 Task: Open a blank sheet, save the file as Lily.html Add the quote 'Focus on the present moment; it's the only one that truly matters.' Apply font style 'Lora' and font size 48 Align the text to the Justify .Change the text color to  'Orange'
Action: Mouse moved to (294, 187)
Screenshot: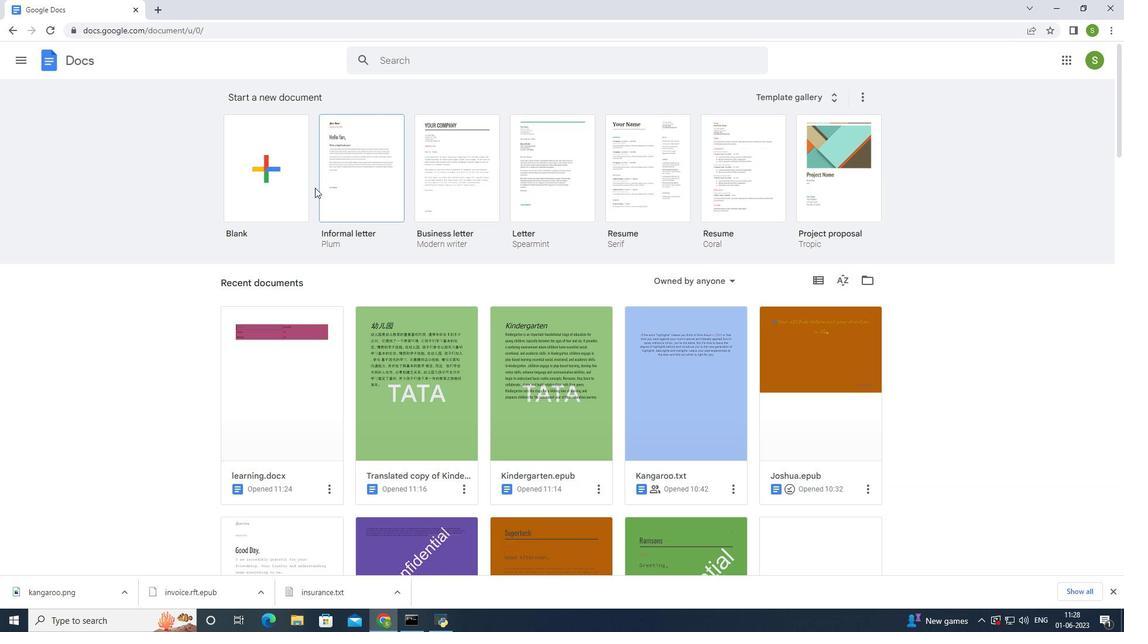 
Action: Mouse pressed left at (294, 187)
Screenshot: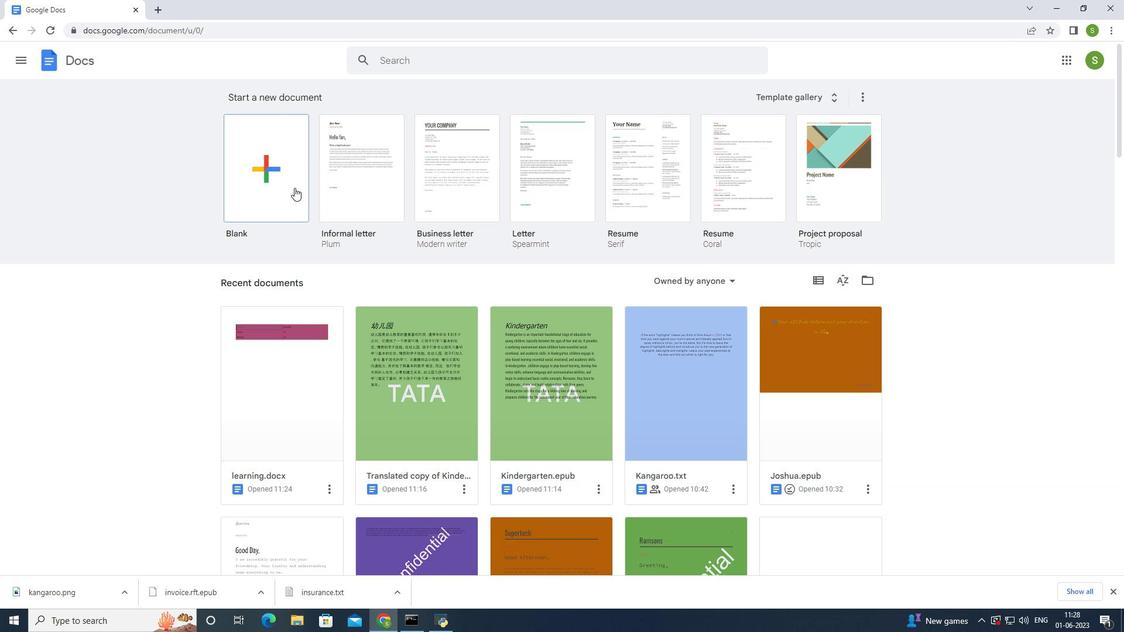 
Action: Mouse moved to (84, 50)
Screenshot: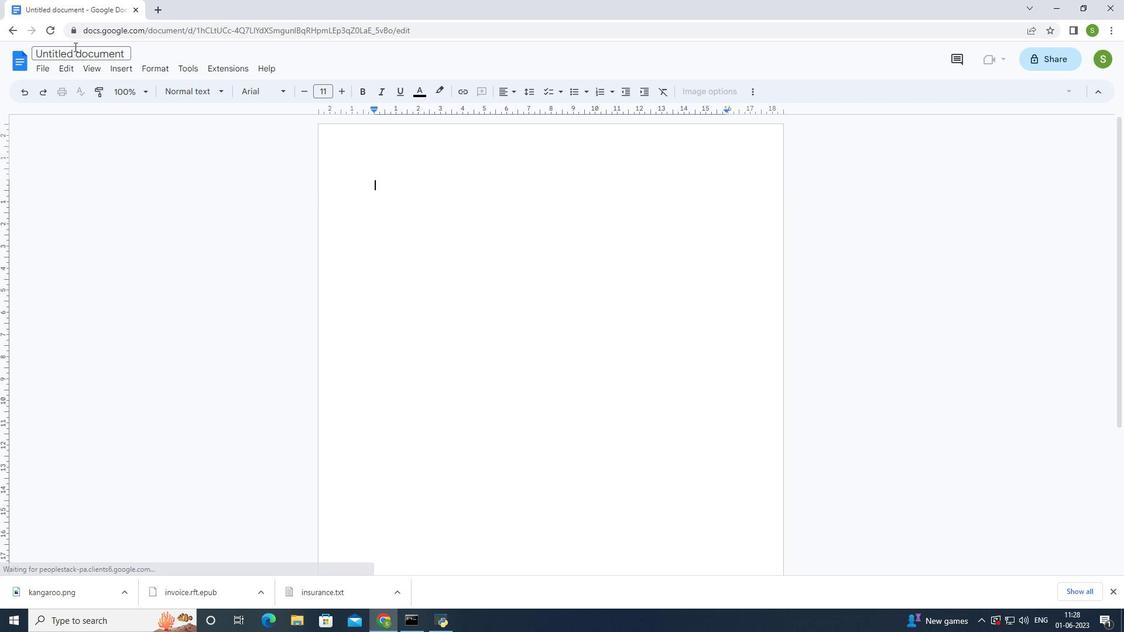 
Action: Mouse pressed left at (84, 50)
Screenshot: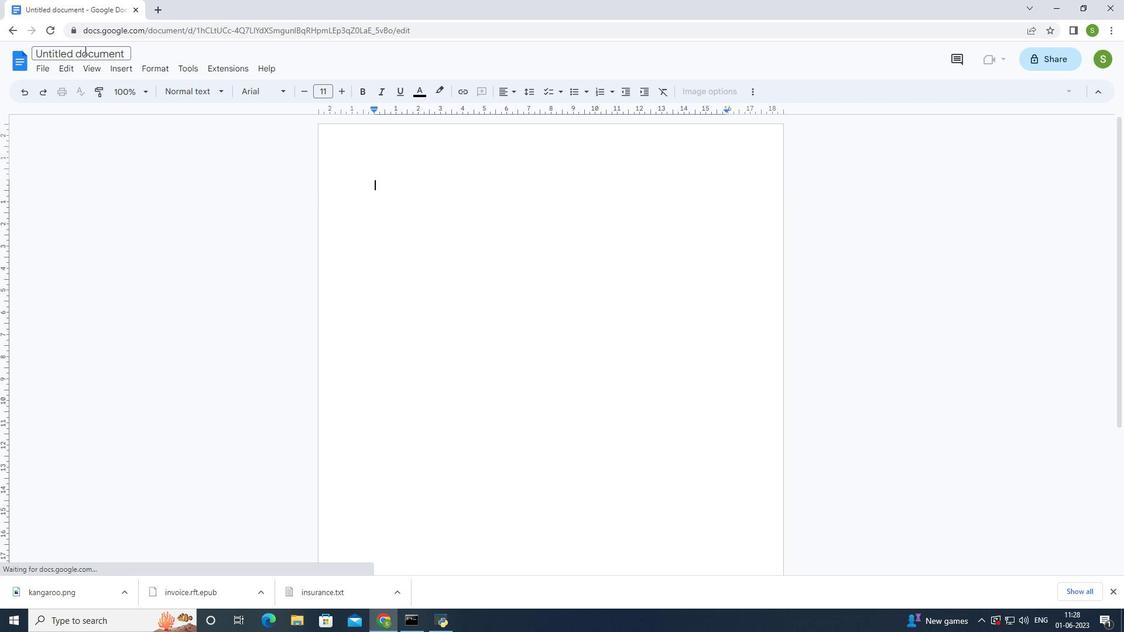 
Action: Mouse moved to (168, 39)
Screenshot: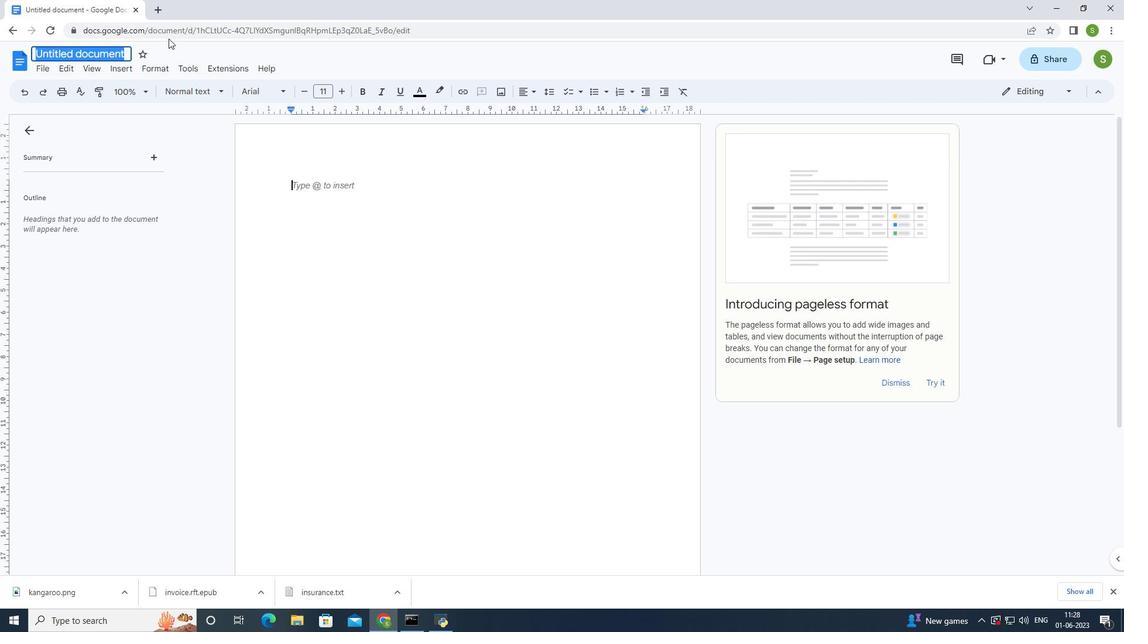 
Action: Key pressed <Key.shift>Lily.html<Key.enter>
Screenshot: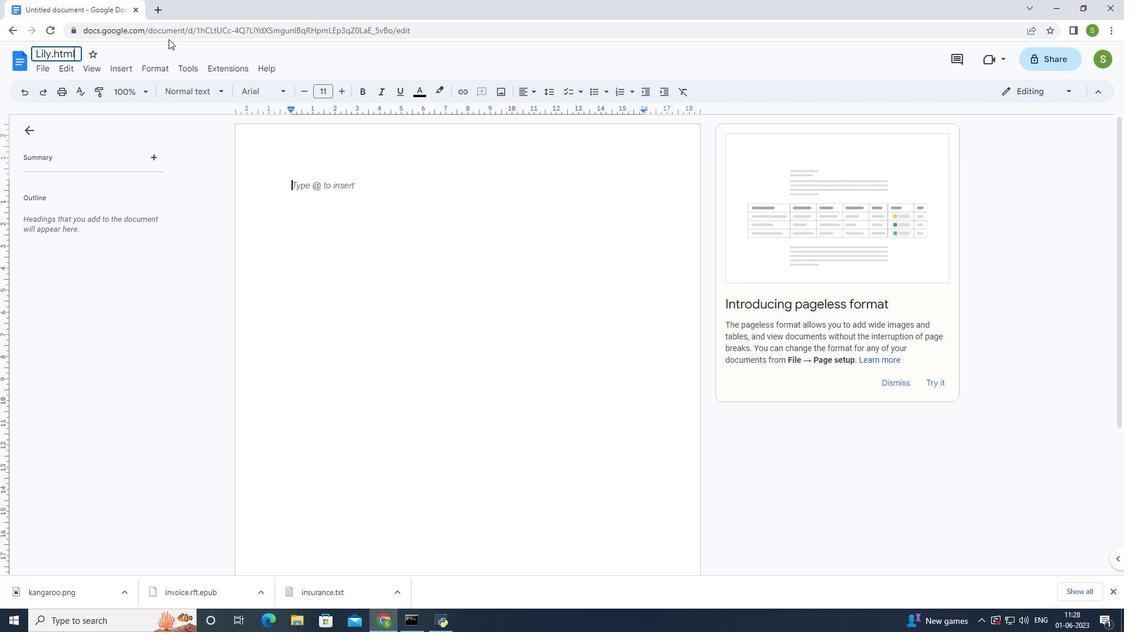 
Action: Mouse moved to (329, 193)
Screenshot: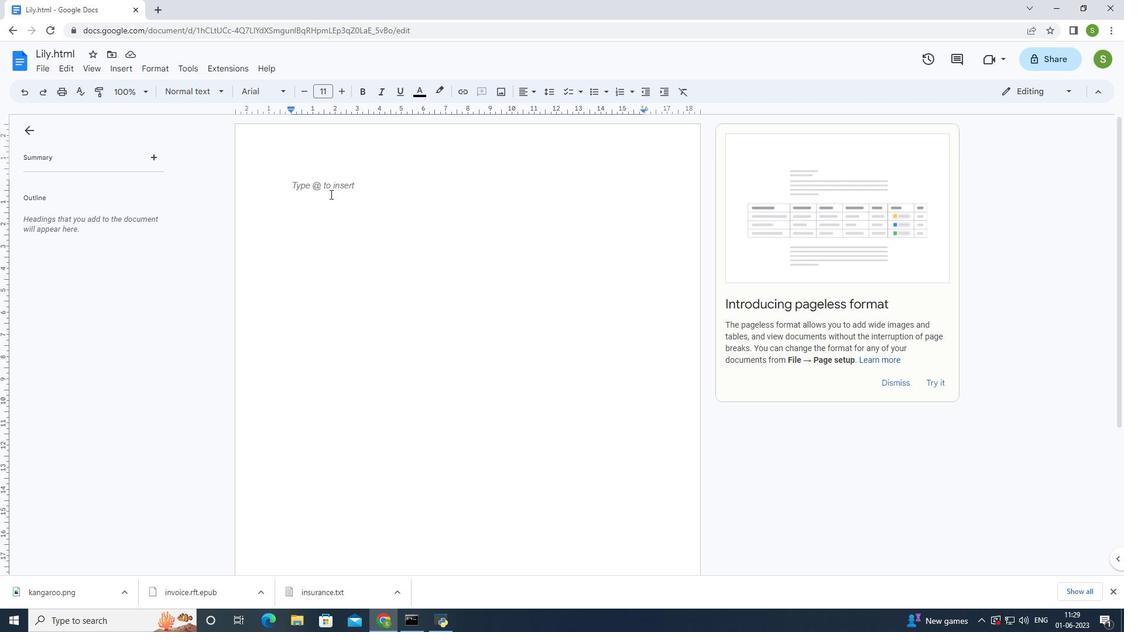 
Action: Key pressed <Key.shift><Key.shift><Key.shift><Key.shift>F
Screenshot: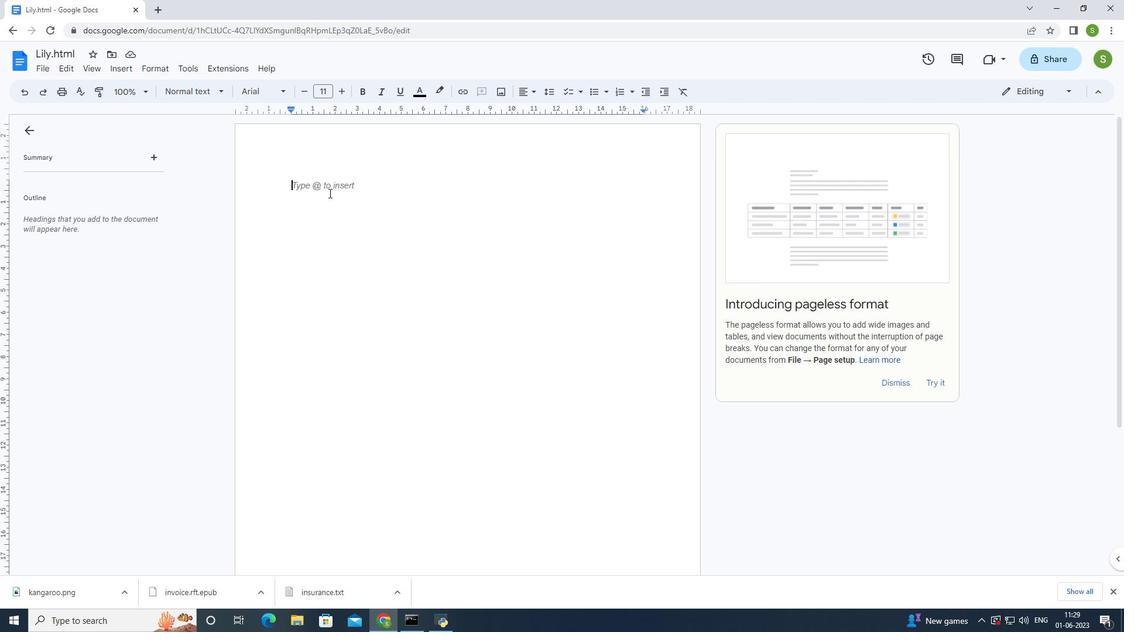 
Action: Mouse moved to (404, 190)
Screenshot: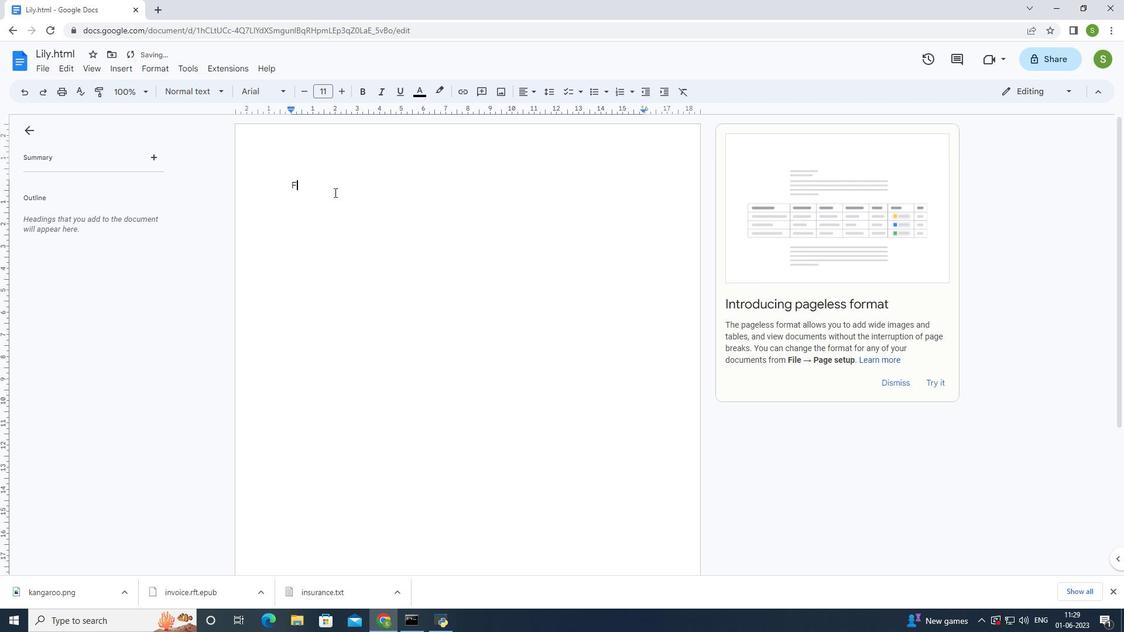 
Action: Key pressed ocus<Key.space>on<Key.space>the<Key.space>present<Key.space>moment;<Key.space><Key.shift>I<Key.backspace>it's<Key.space>the<Key.space>only<Key.space>one<Key.space>that<Key.space>truly<Key.space>matters.
Screenshot: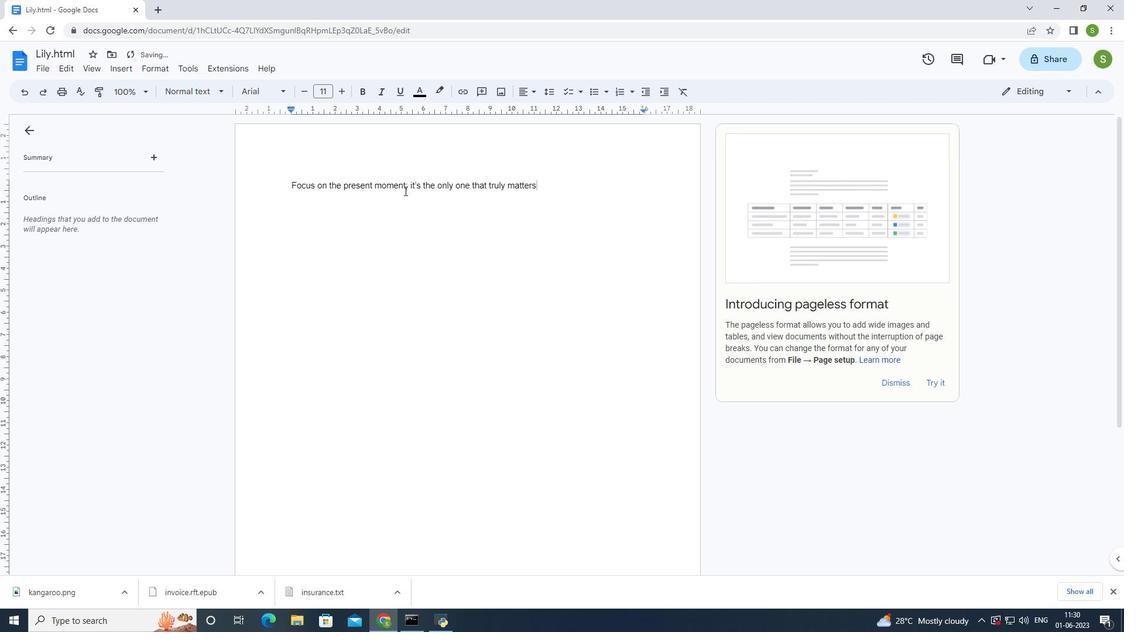 
Action: Mouse moved to (548, 187)
Screenshot: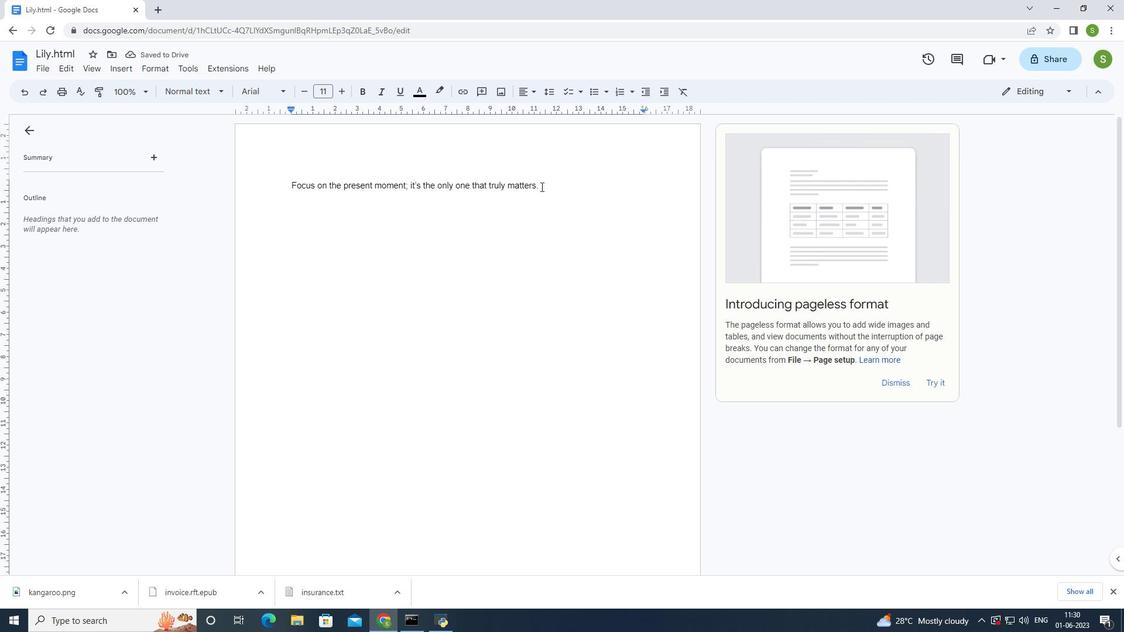 
Action: Mouse pressed left at (548, 187)
Screenshot: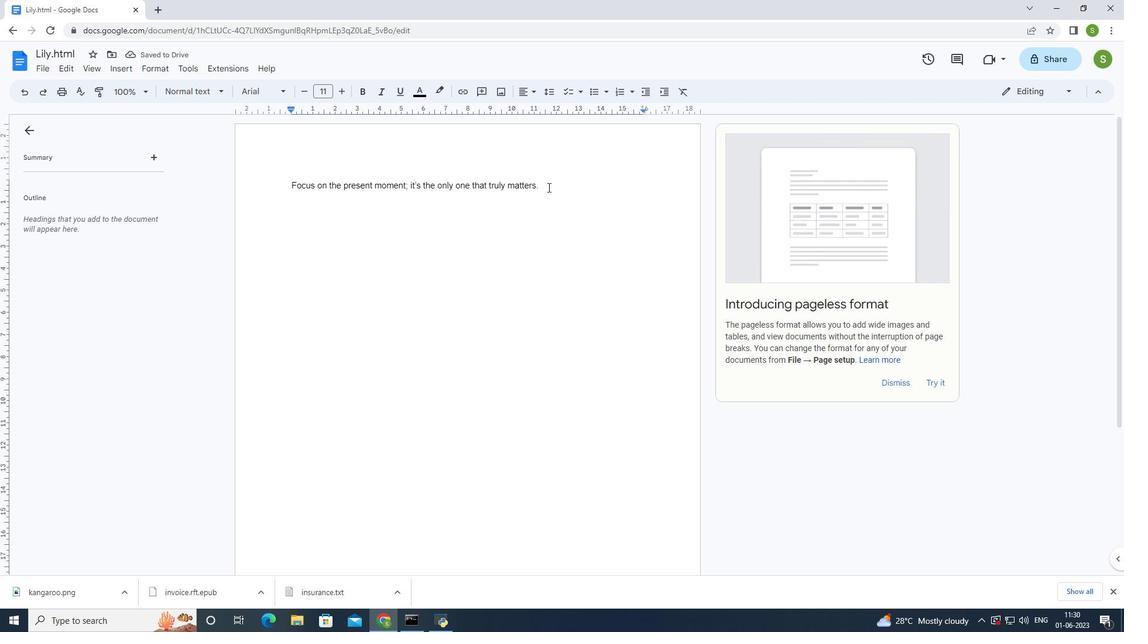 
Action: Mouse moved to (262, 84)
Screenshot: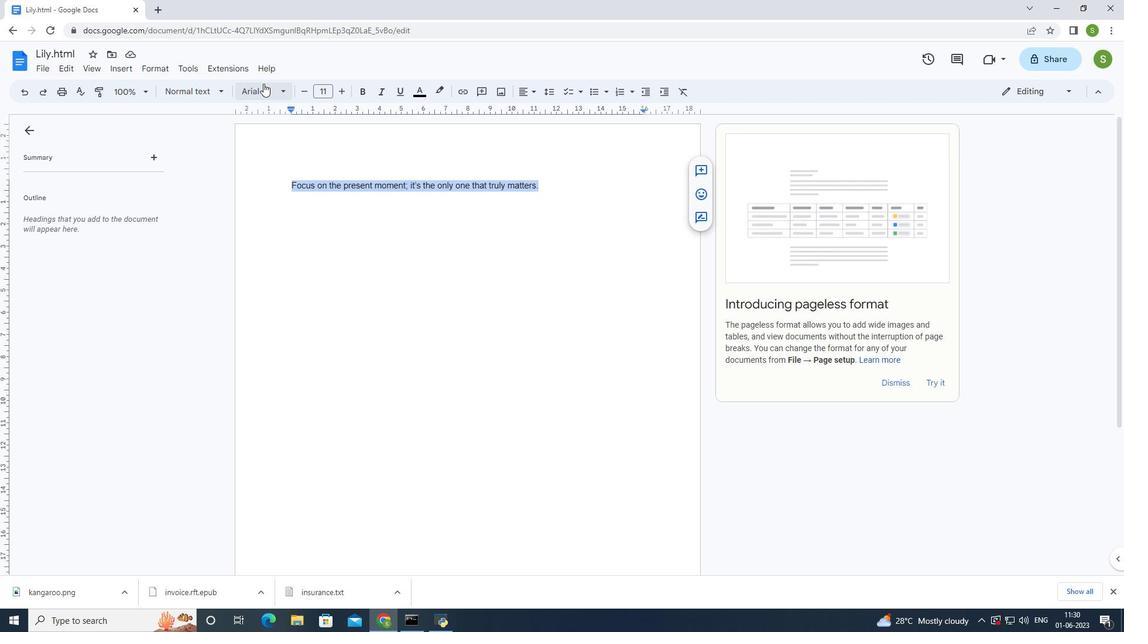 
Action: Mouse pressed left at (262, 84)
Screenshot: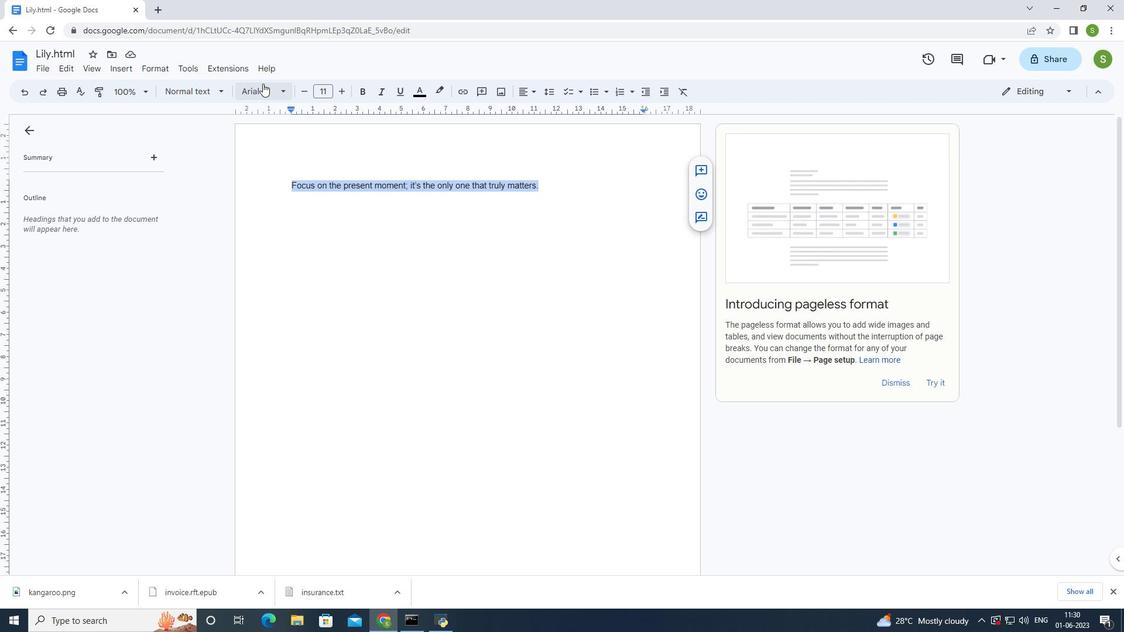 
Action: Mouse moved to (328, 113)
Screenshot: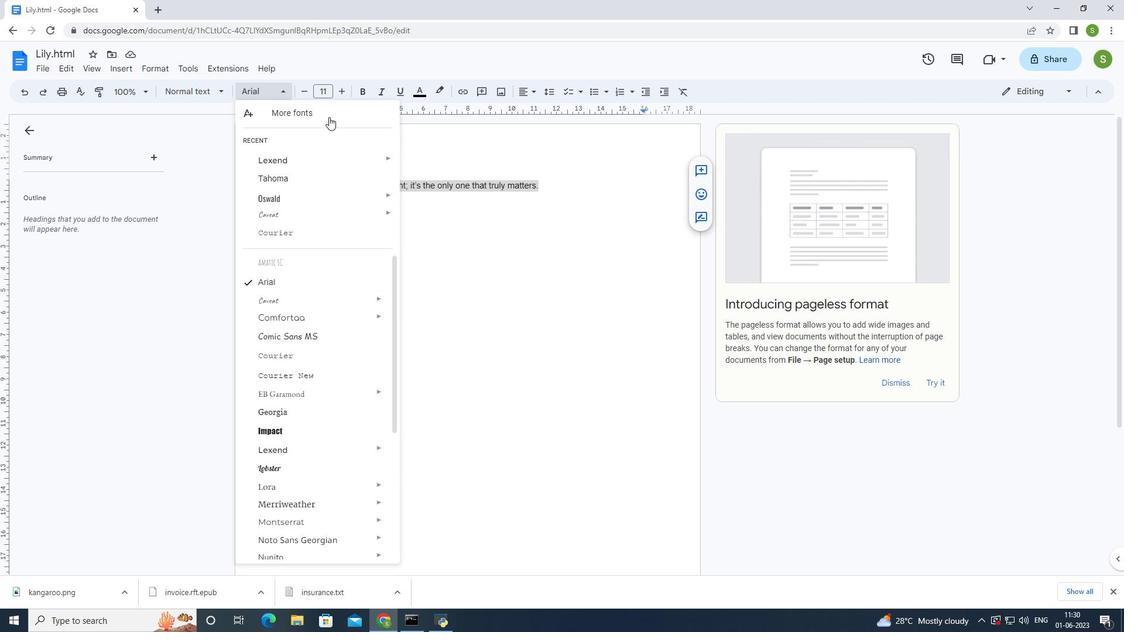 
Action: Mouse pressed left at (328, 113)
Screenshot: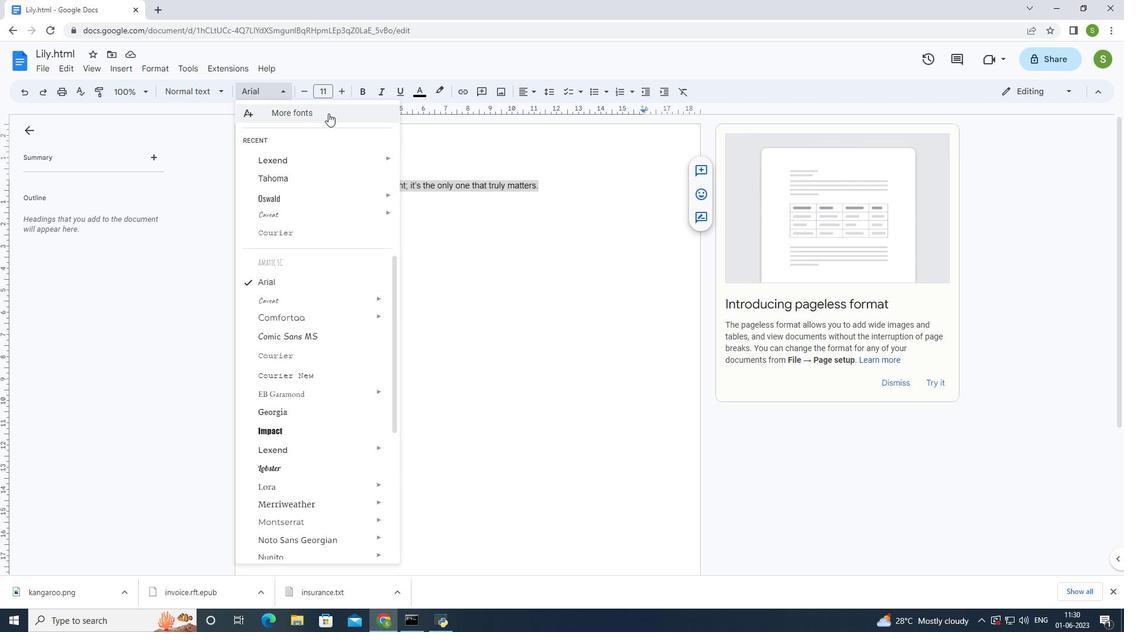 
Action: Mouse moved to (388, 169)
Screenshot: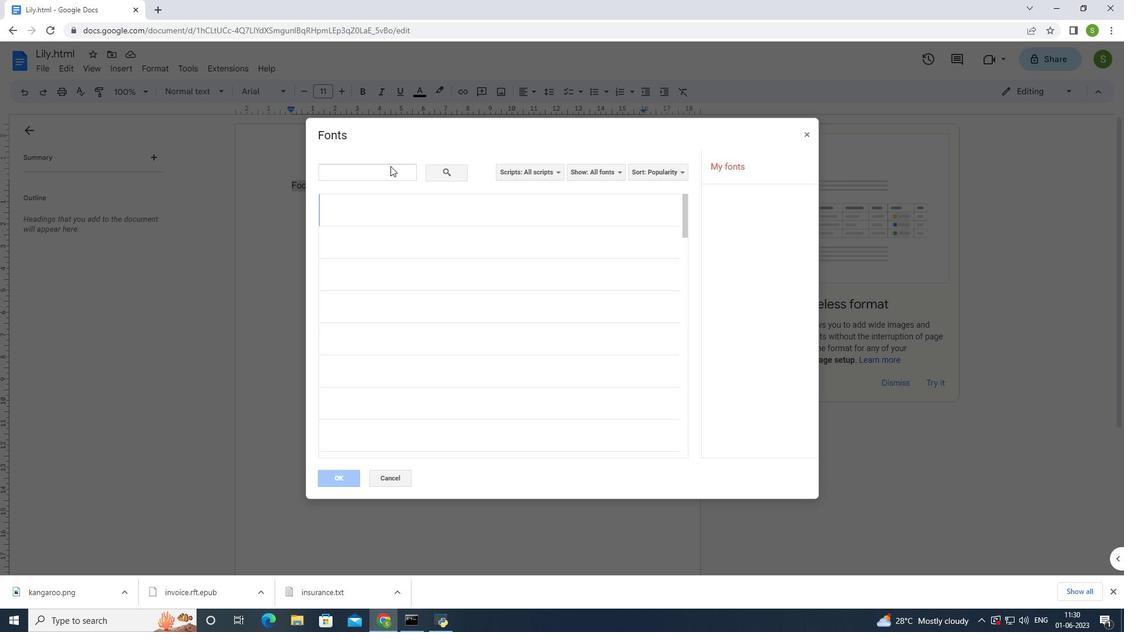 
Action: Mouse pressed left at (388, 169)
Screenshot: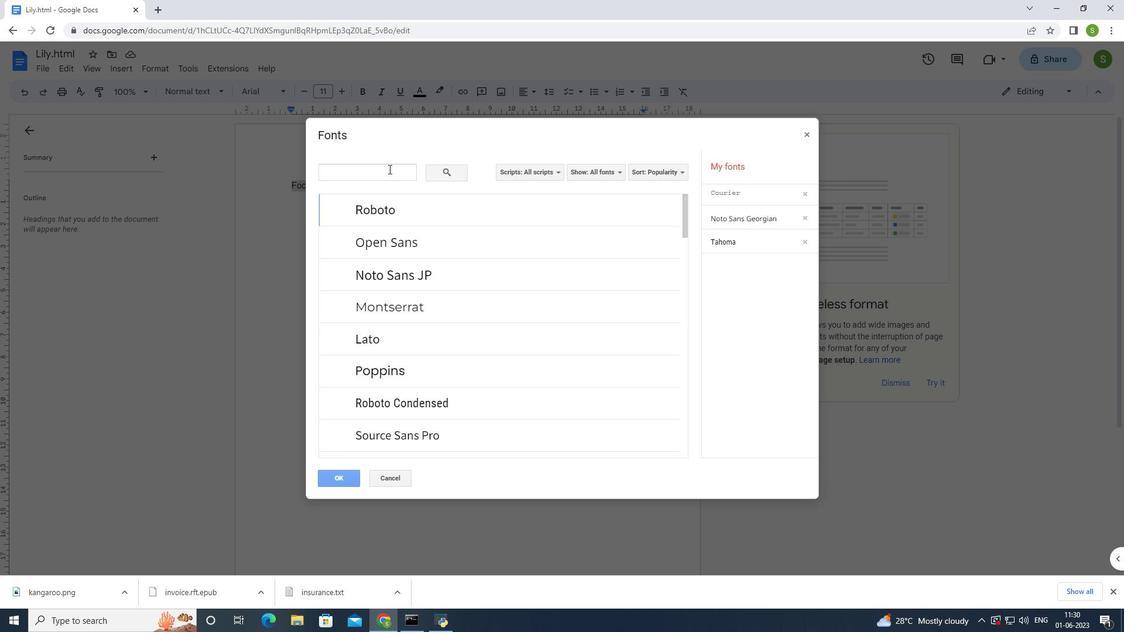 
Action: Mouse moved to (434, 142)
Screenshot: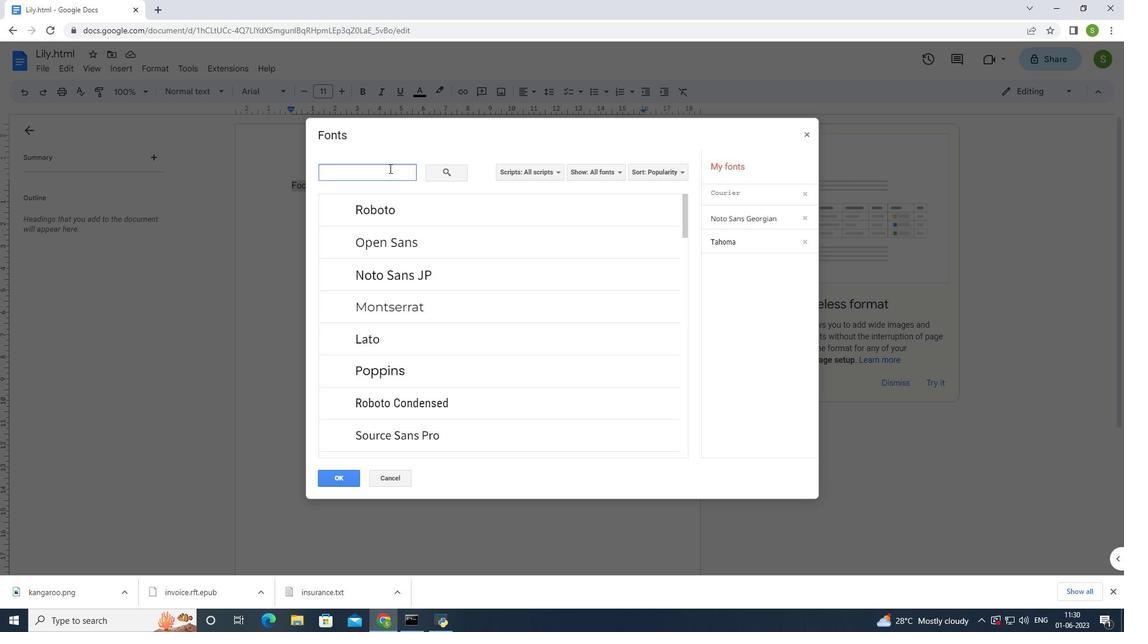 
Action: Key pressed <Key.shift>Lora
Screenshot: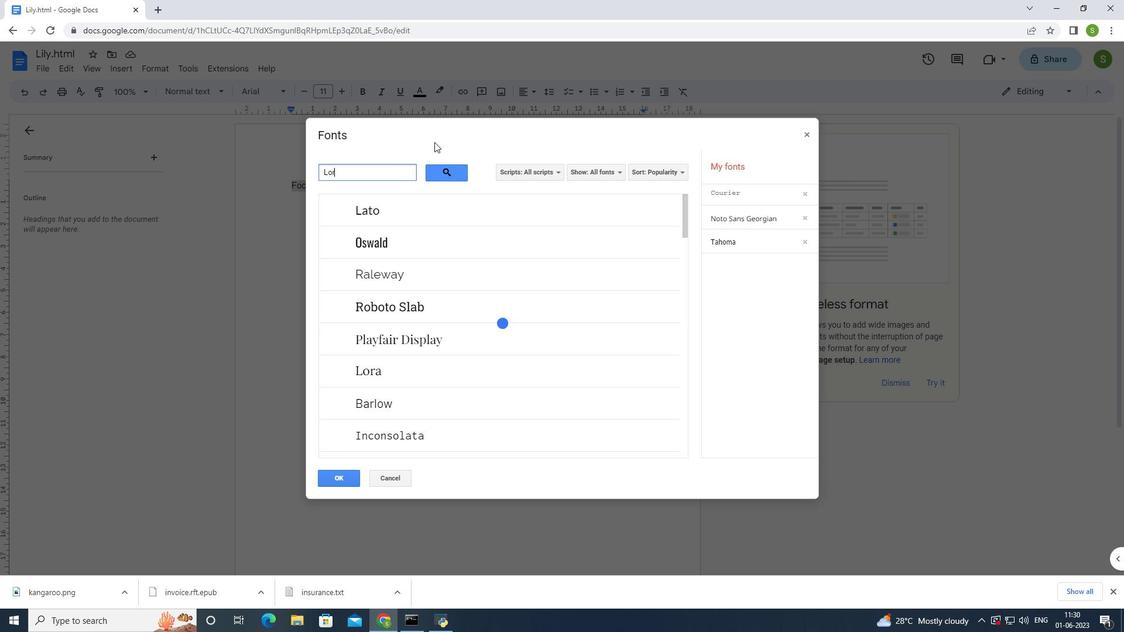 
Action: Mouse moved to (419, 214)
Screenshot: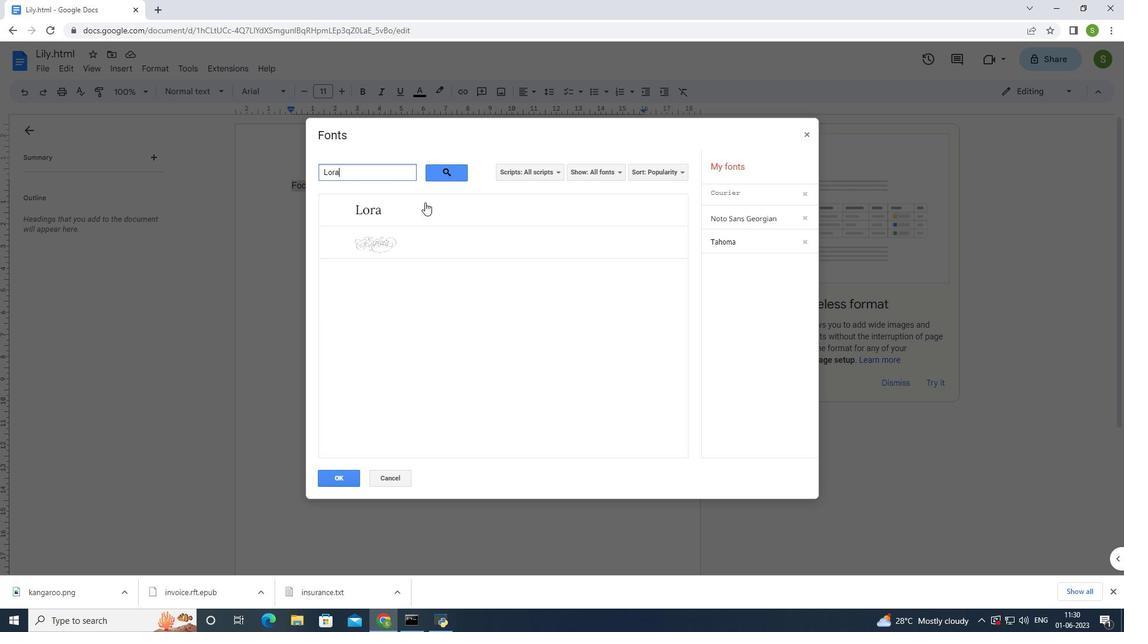 
Action: Mouse pressed left at (419, 214)
Screenshot: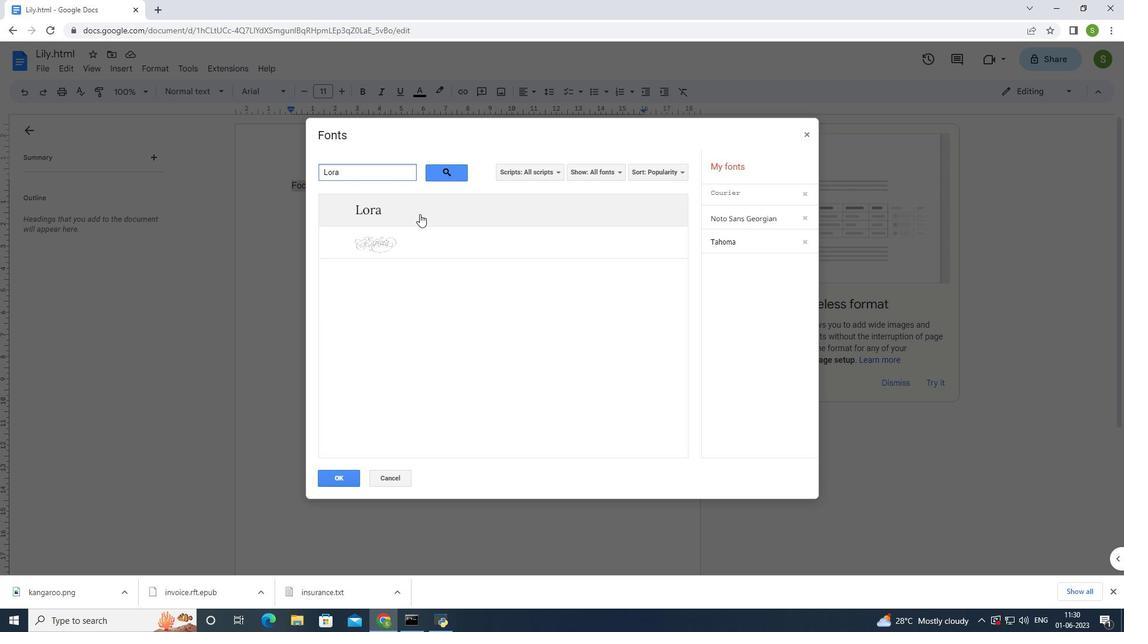 
Action: Mouse moved to (336, 482)
Screenshot: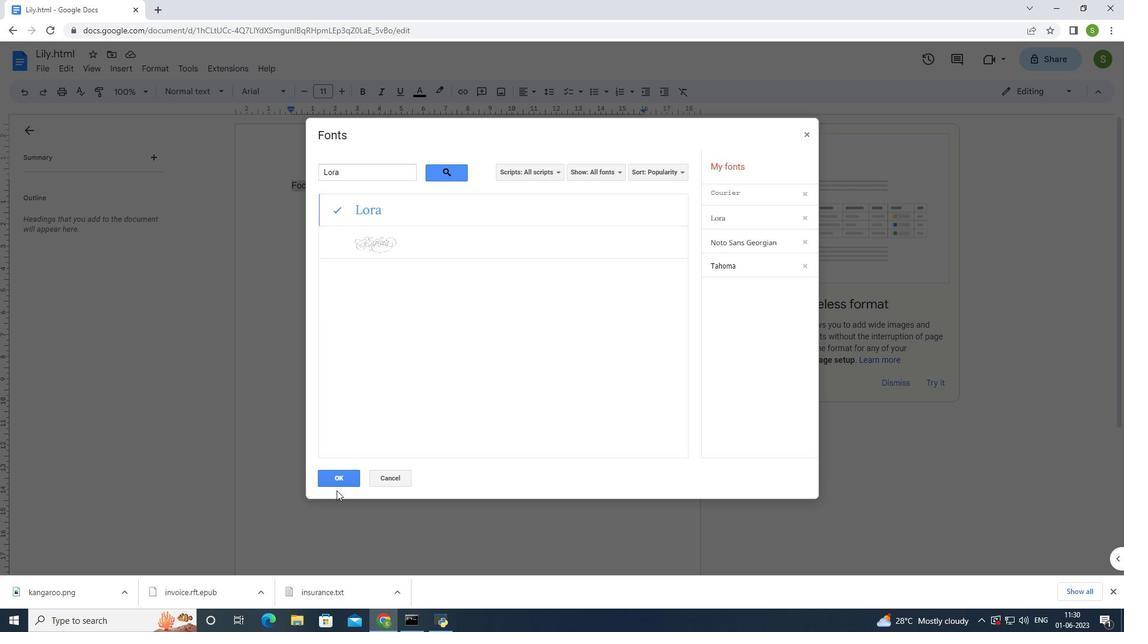 
Action: Mouse pressed left at (336, 482)
Screenshot: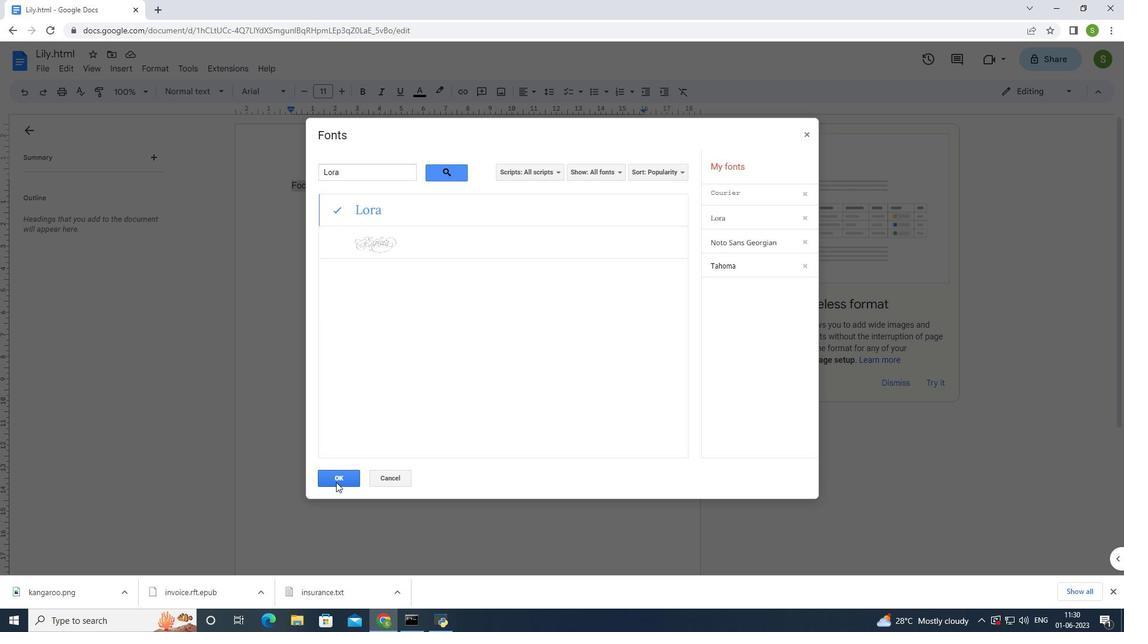 
Action: Mouse moved to (337, 95)
Screenshot: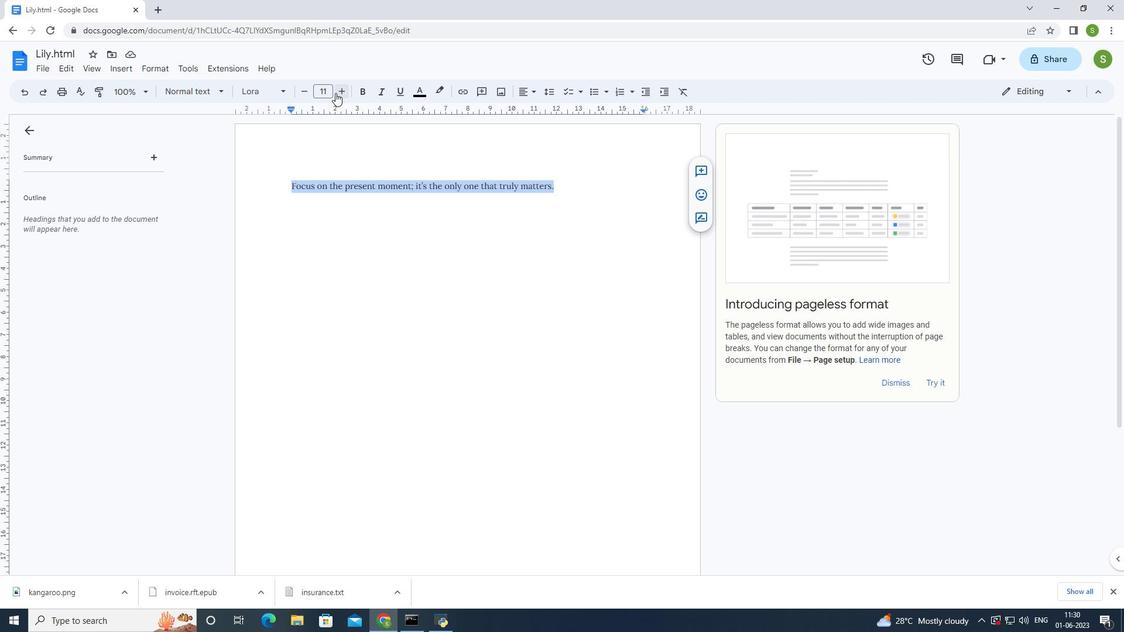 
Action: Mouse pressed left at (337, 95)
Screenshot: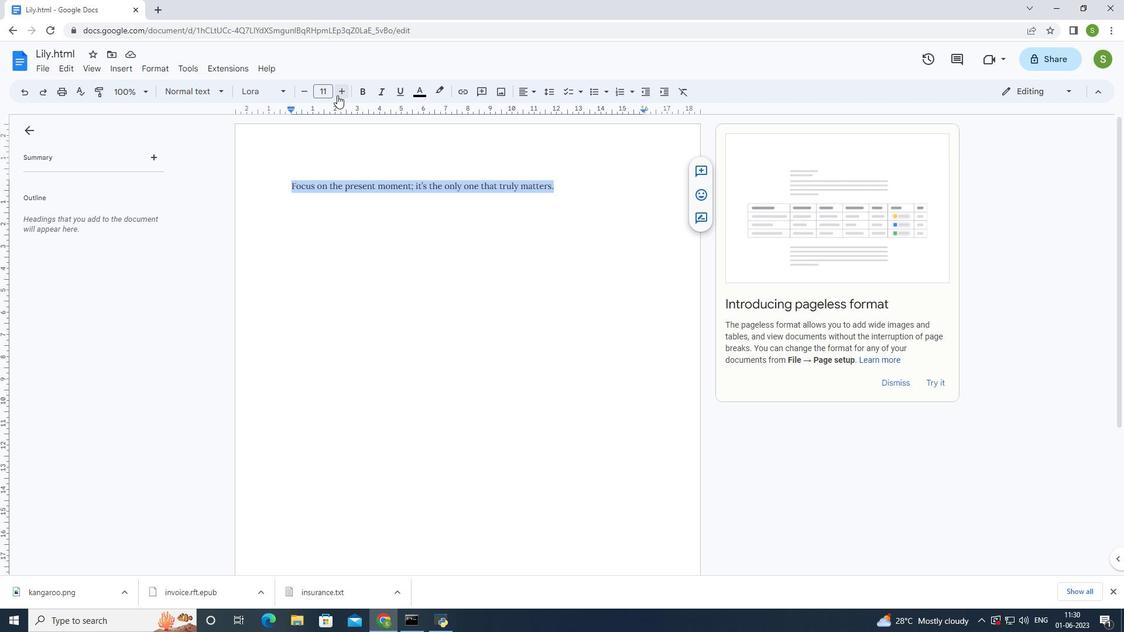 
Action: Mouse pressed left at (337, 95)
Screenshot: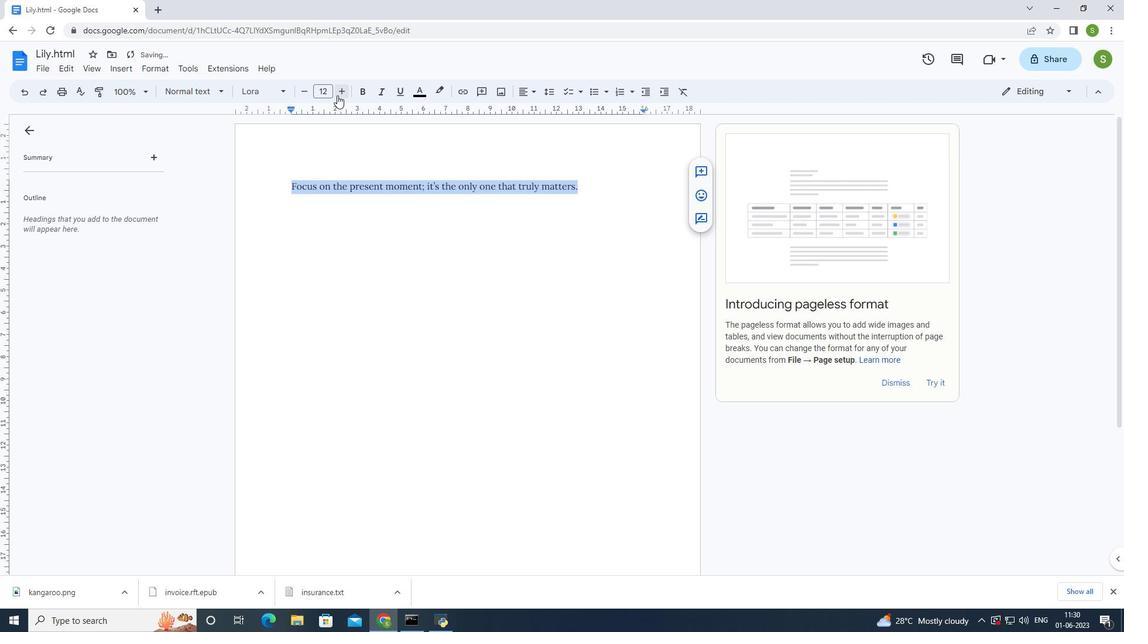 
Action: Mouse pressed left at (337, 95)
Screenshot: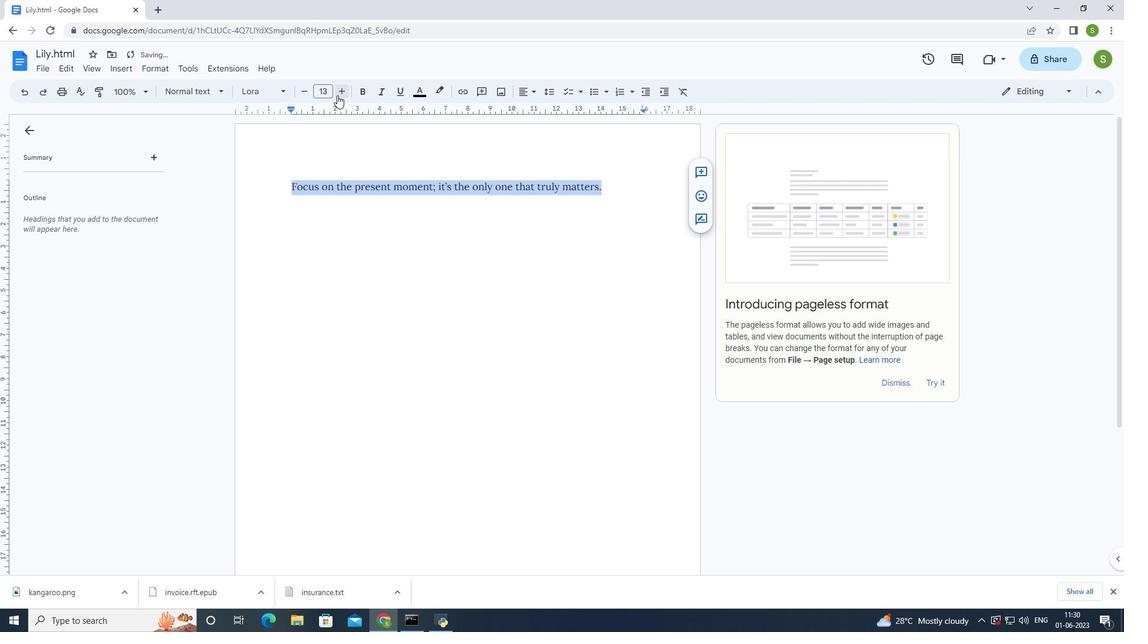 
Action: Mouse pressed left at (337, 95)
Screenshot: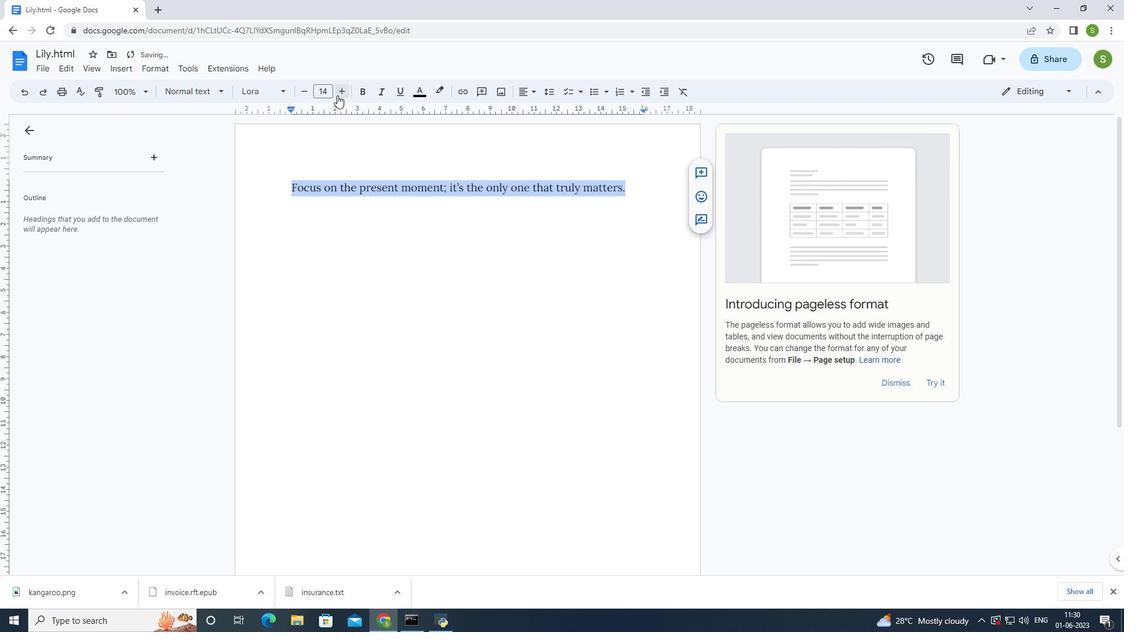 
Action: Mouse moved to (338, 95)
Screenshot: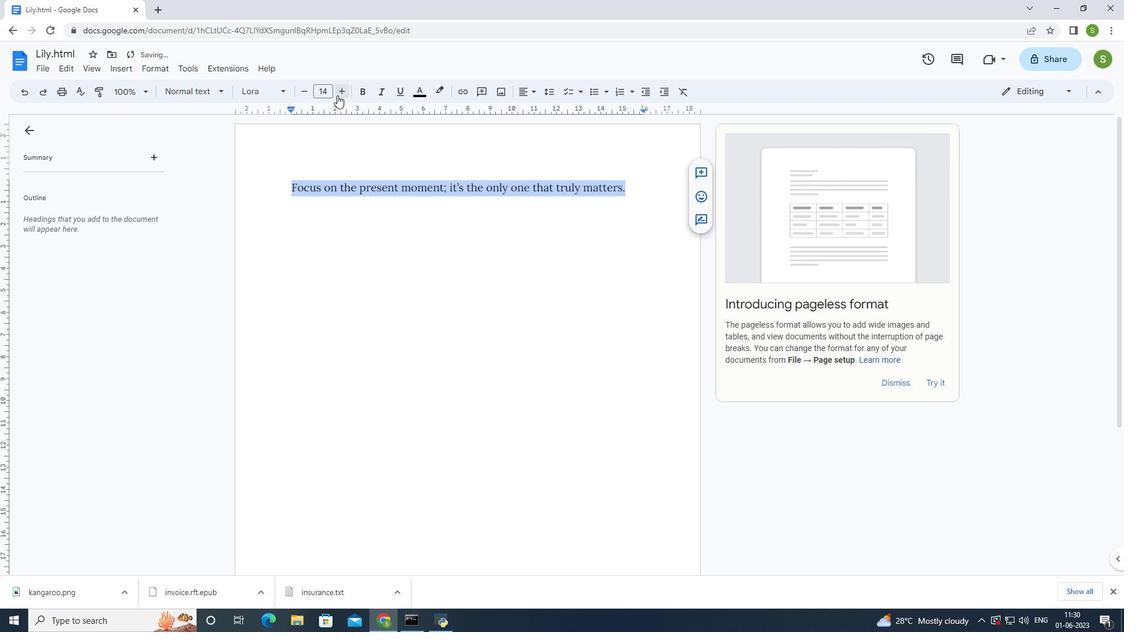 
Action: Mouse pressed left at (338, 95)
Screenshot: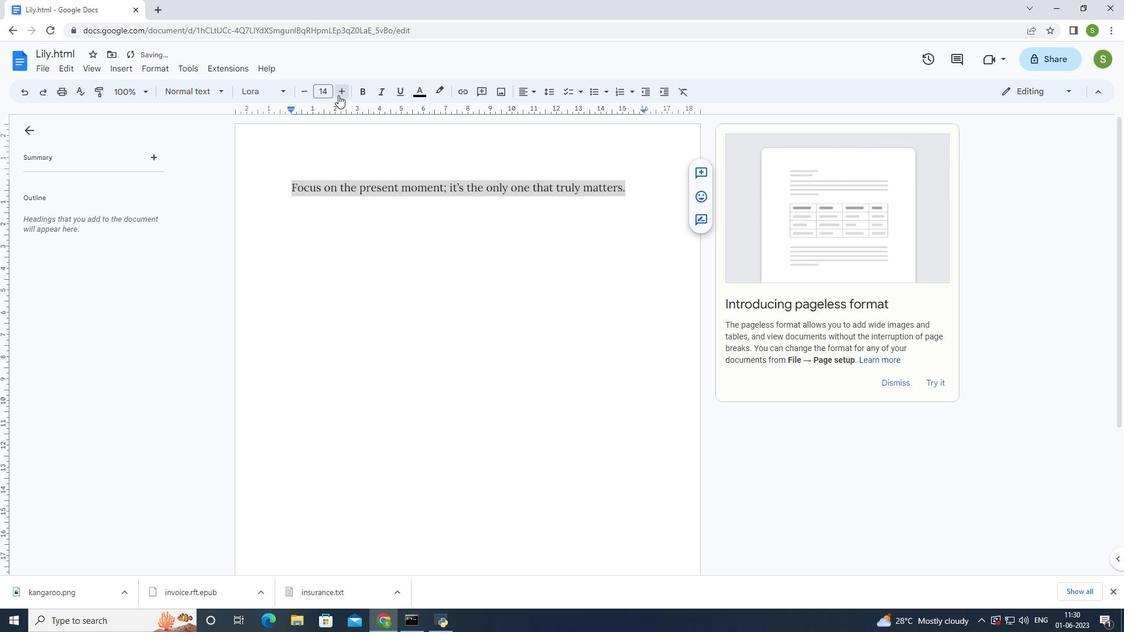 
Action: Mouse pressed left at (338, 95)
Screenshot: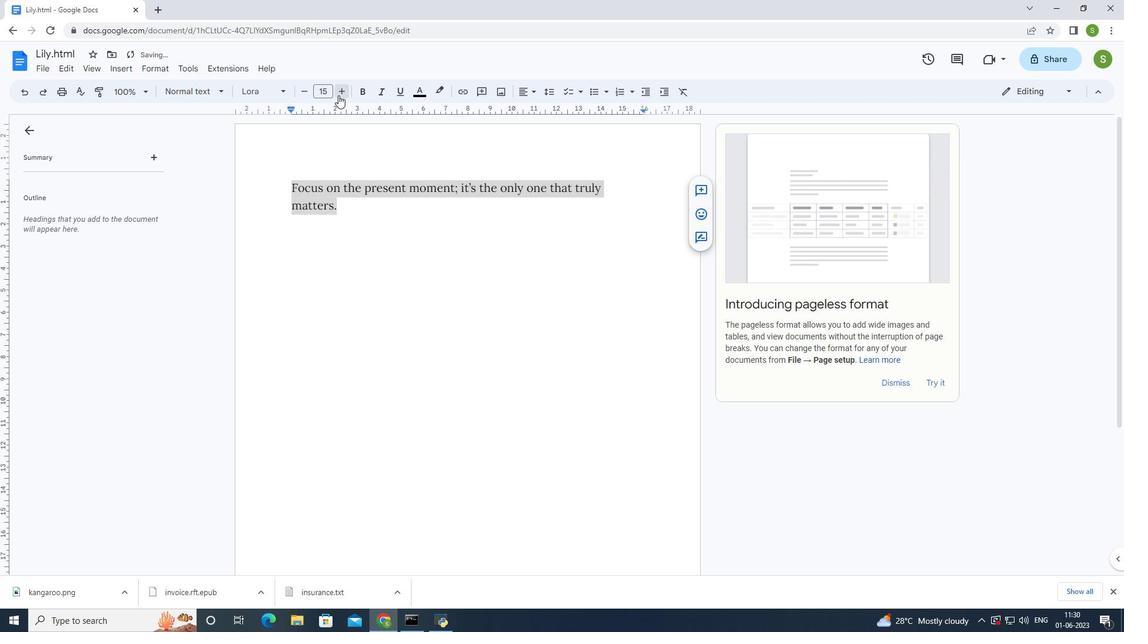 
Action: Mouse moved to (339, 95)
Screenshot: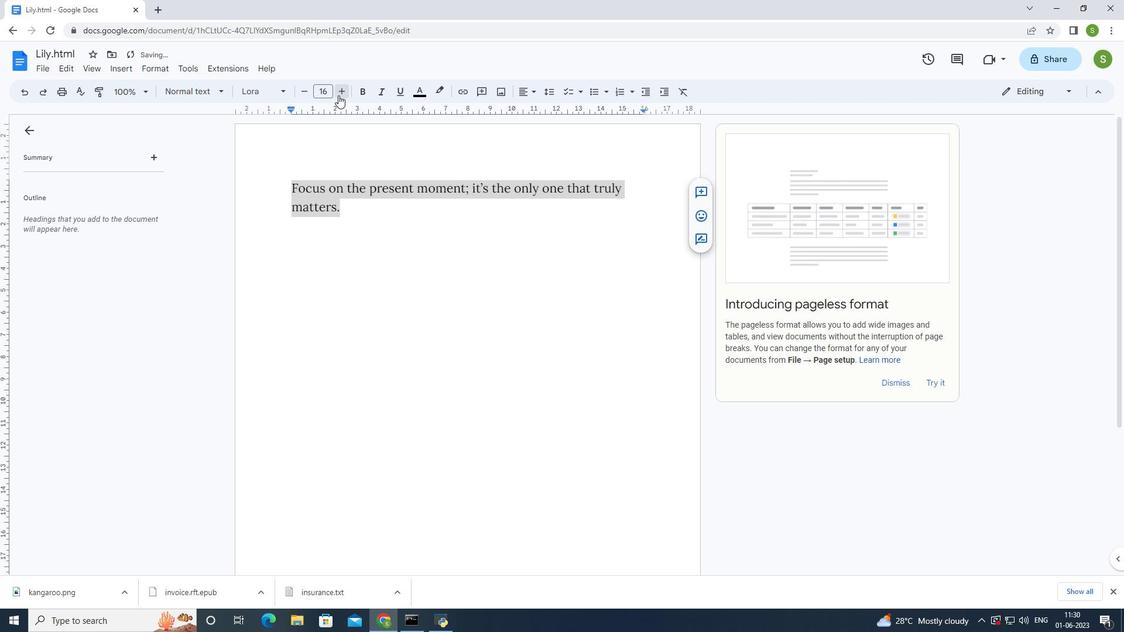 
Action: Mouse pressed left at (339, 95)
Screenshot: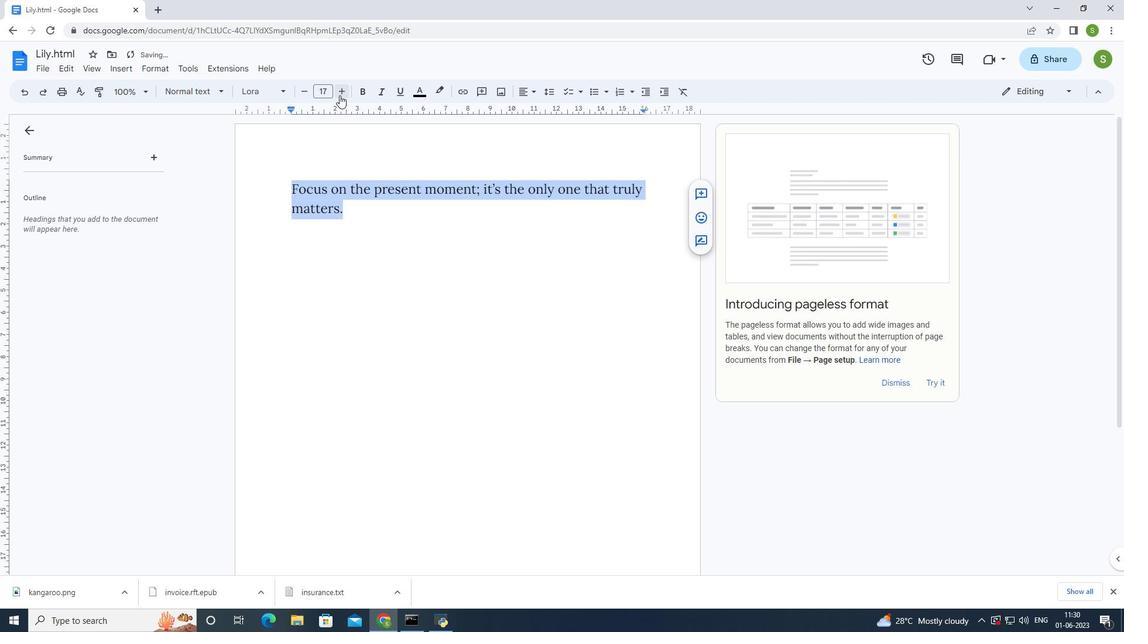 
Action: Mouse moved to (342, 97)
Screenshot: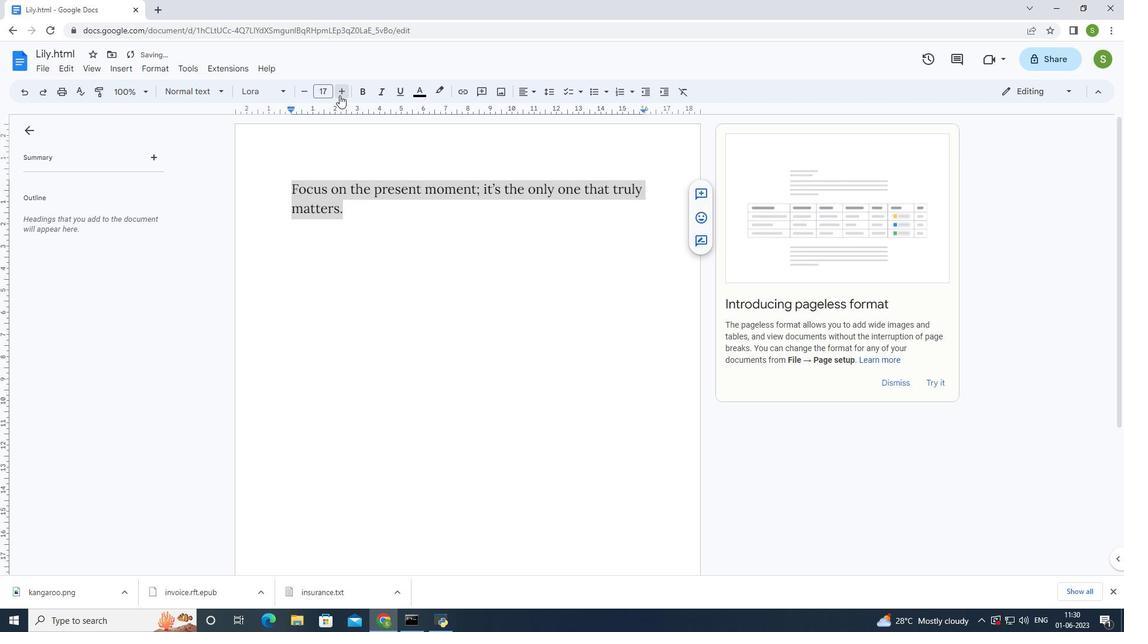 
Action: Mouse pressed left at (342, 97)
Screenshot: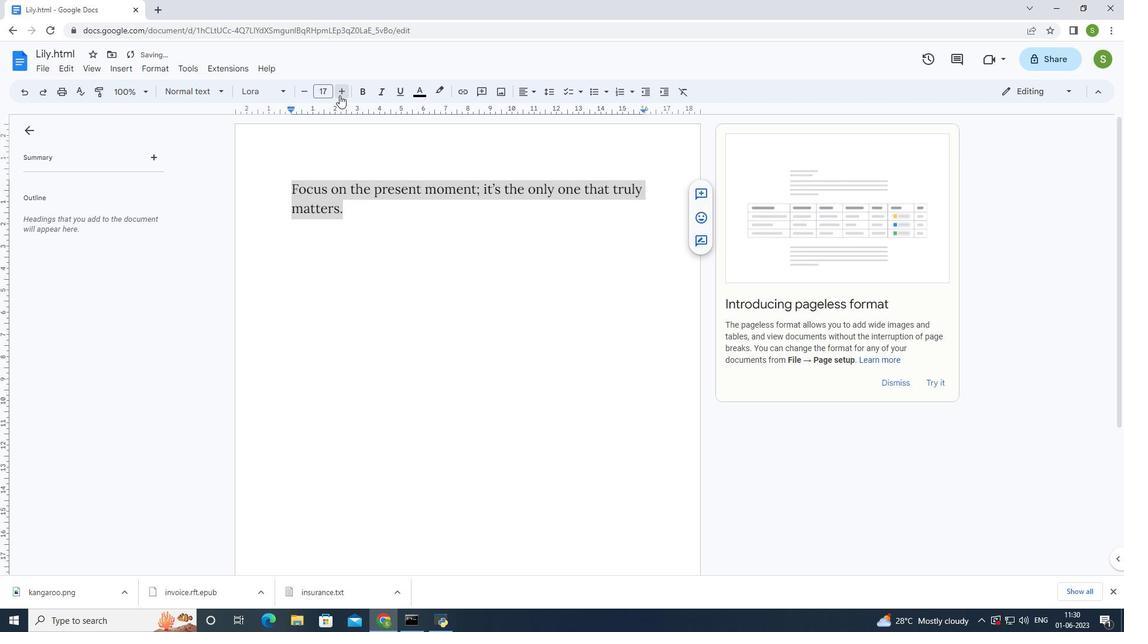 
Action: Mouse moved to (342, 97)
Screenshot: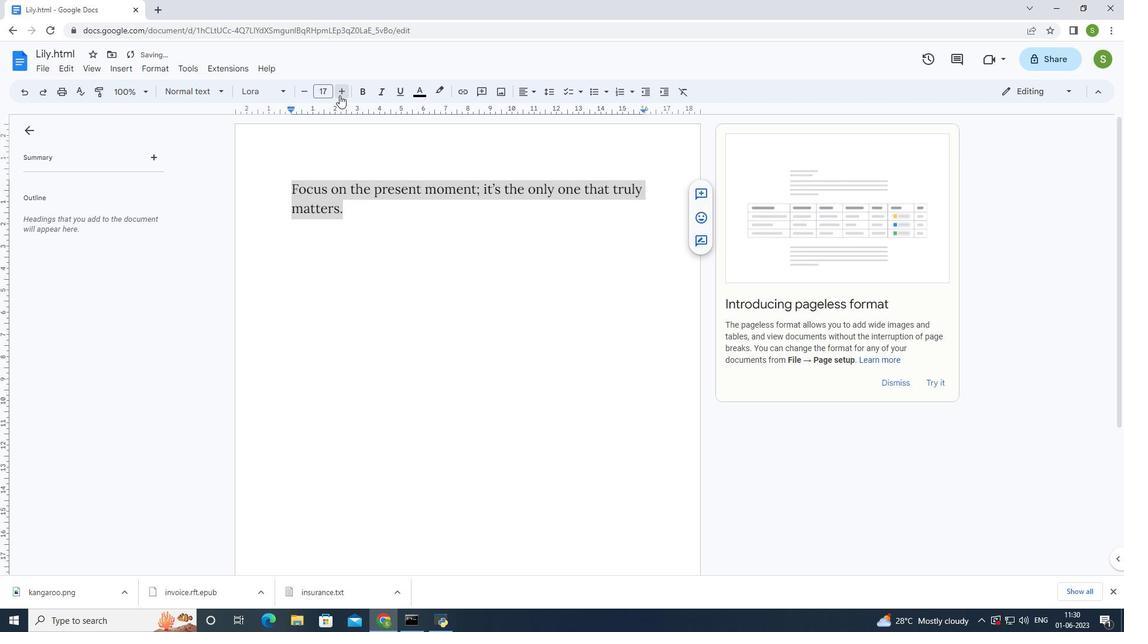 
Action: Mouse pressed left at (342, 97)
Screenshot: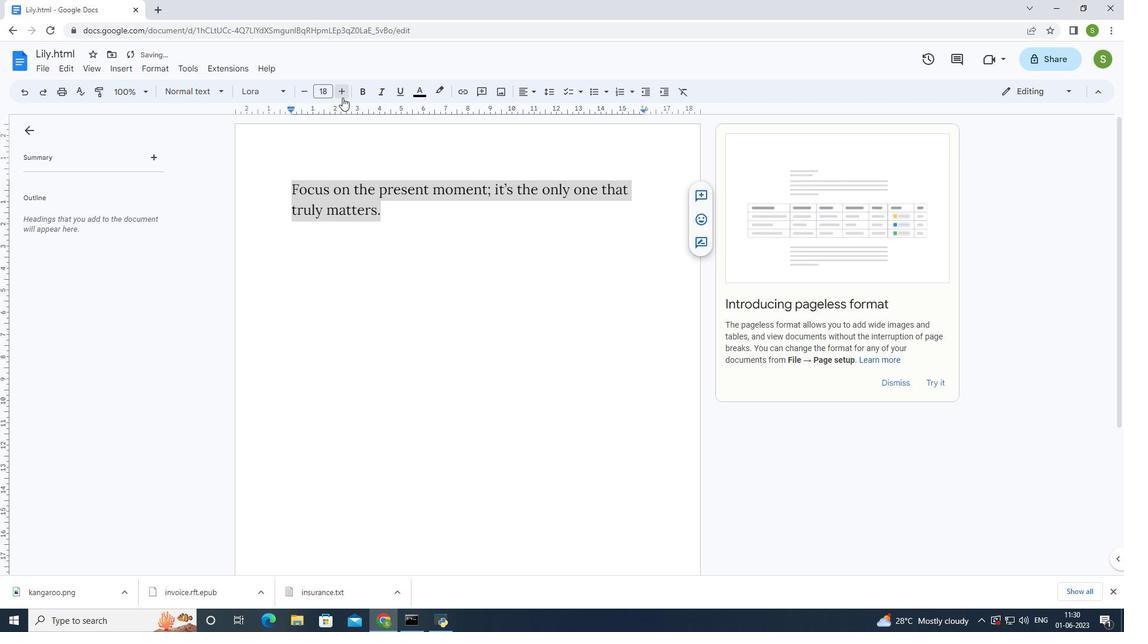 
Action: Mouse pressed left at (342, 97)
Screenshot: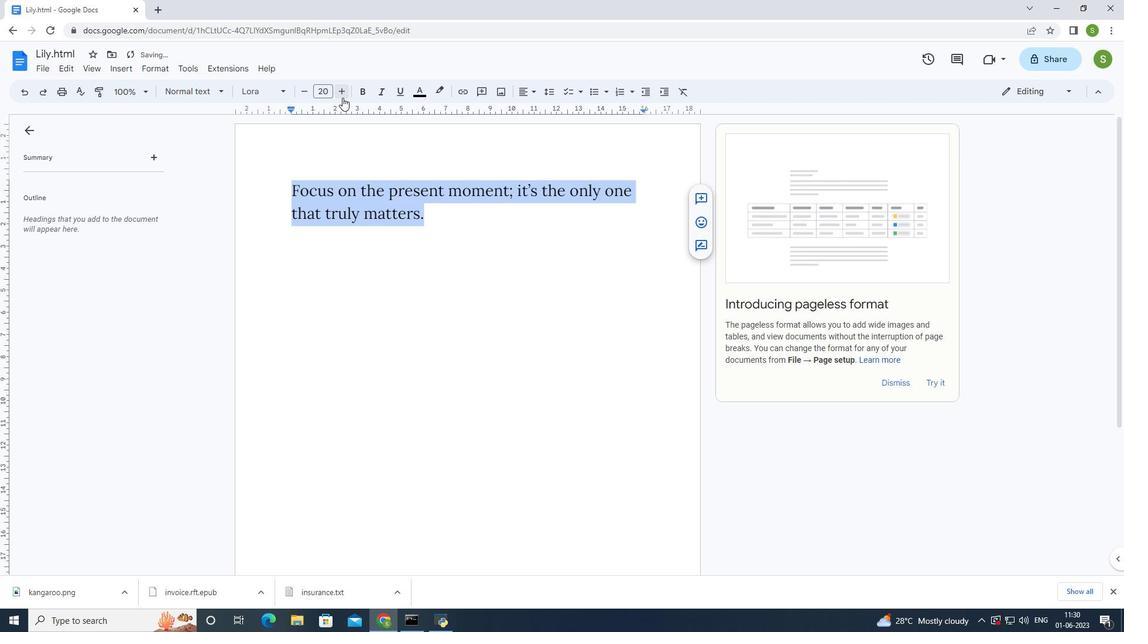 
Action: Mouse pressed left at (342, 97)
Screenshot: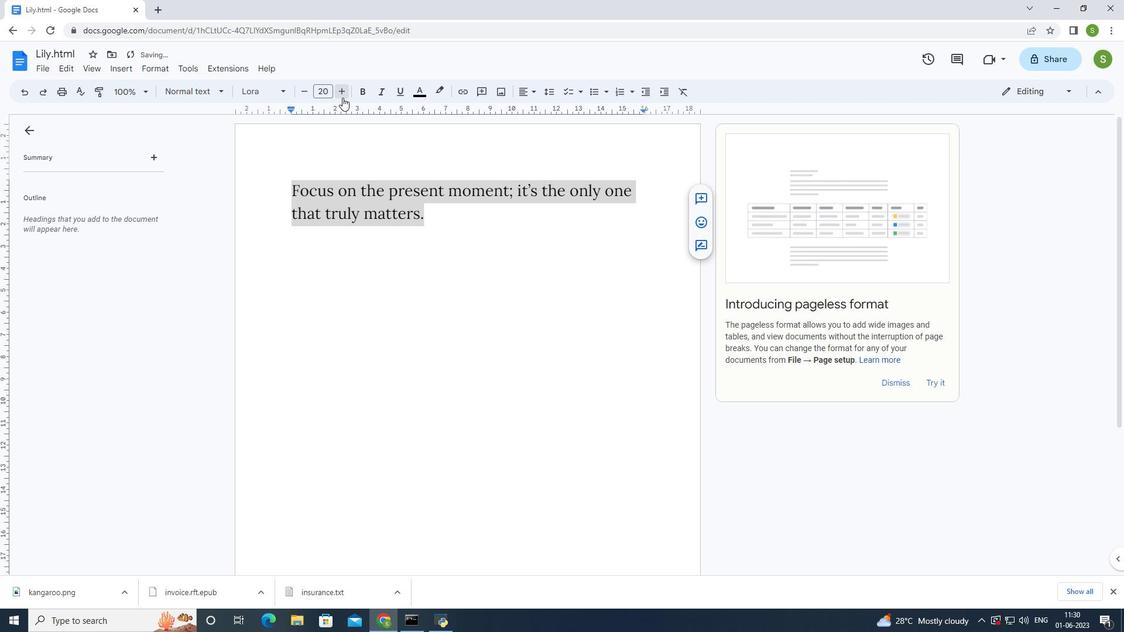 
Action: Mouse pressed left at (342, 97)
Screenshot: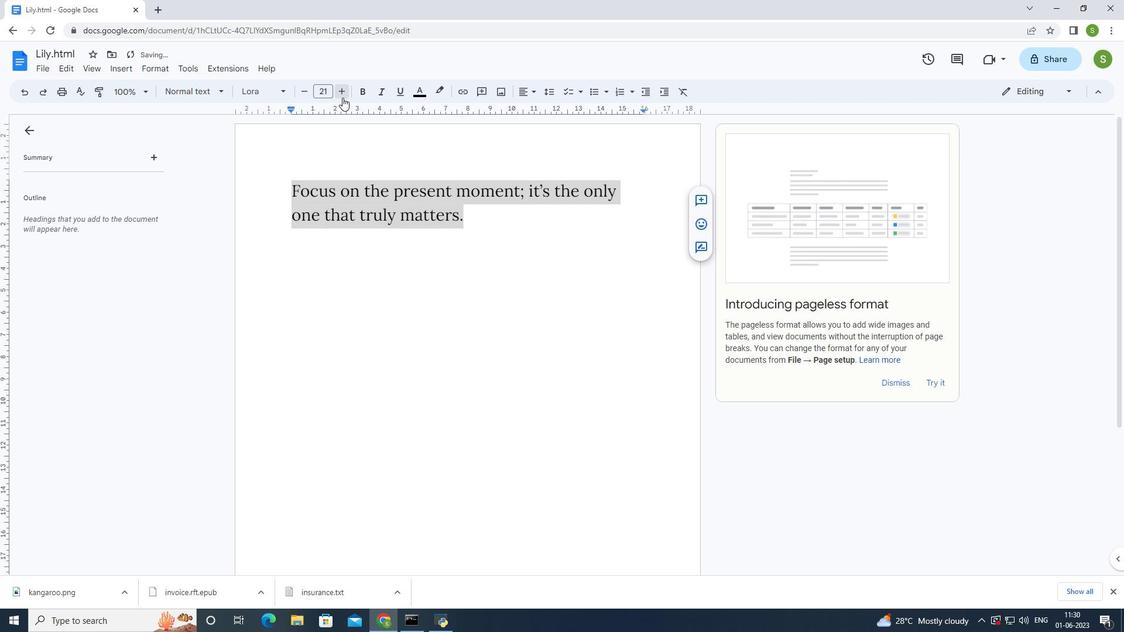
Action: Mouse pressed left at (342, 97)
Screenshot: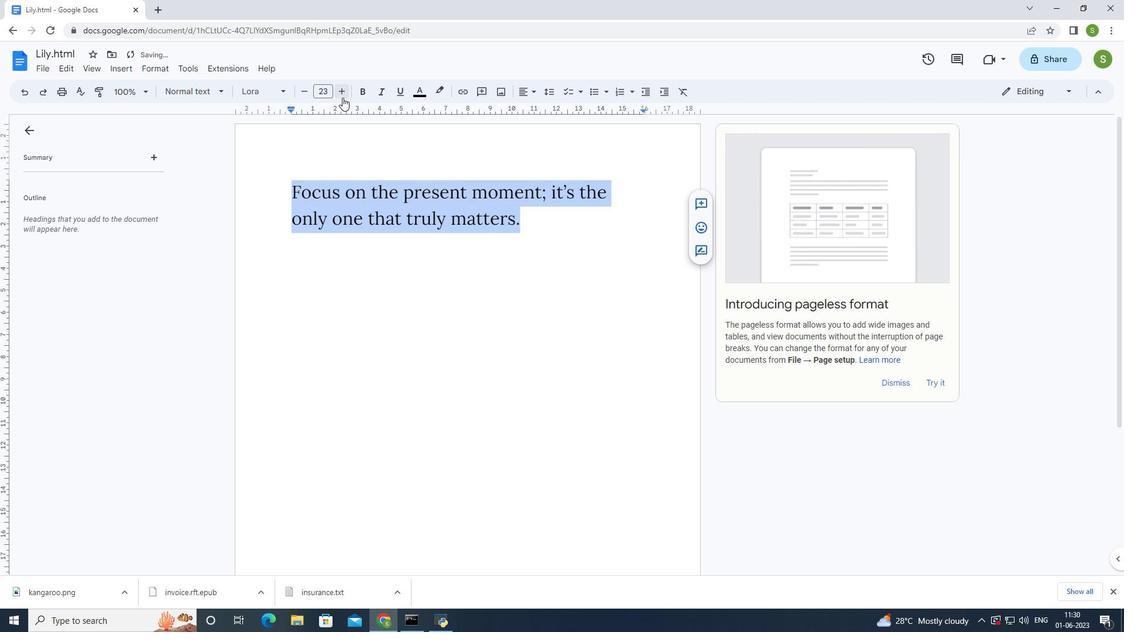 
Action: Mouse moved to (343, 97)
Screenshot: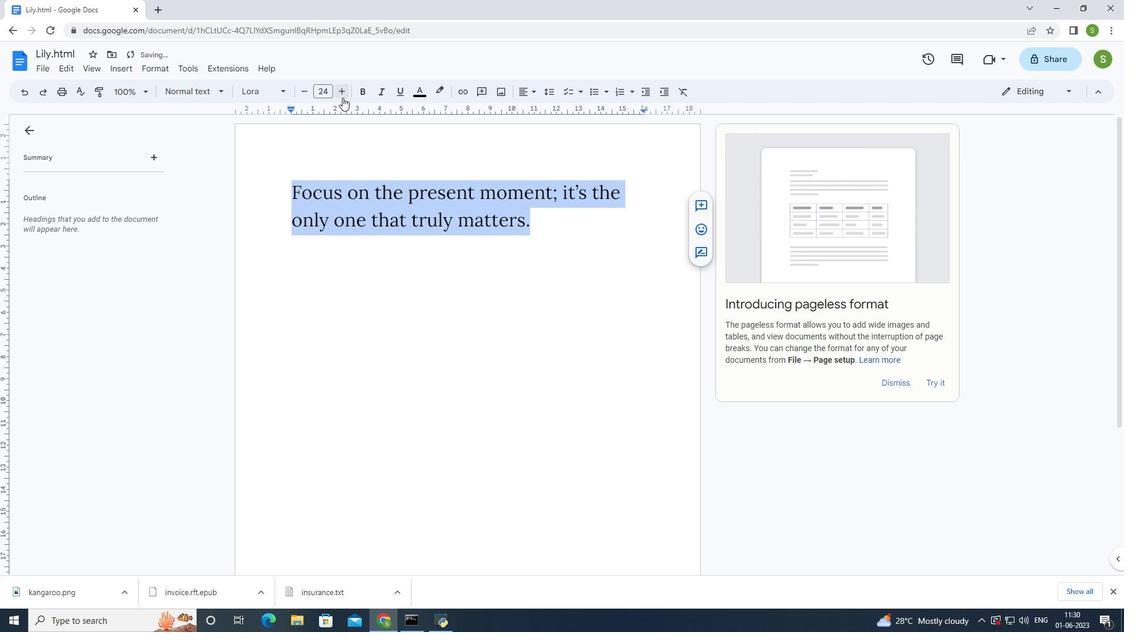 
Action: Mouse pressed left at (343, 97)
Screenshot: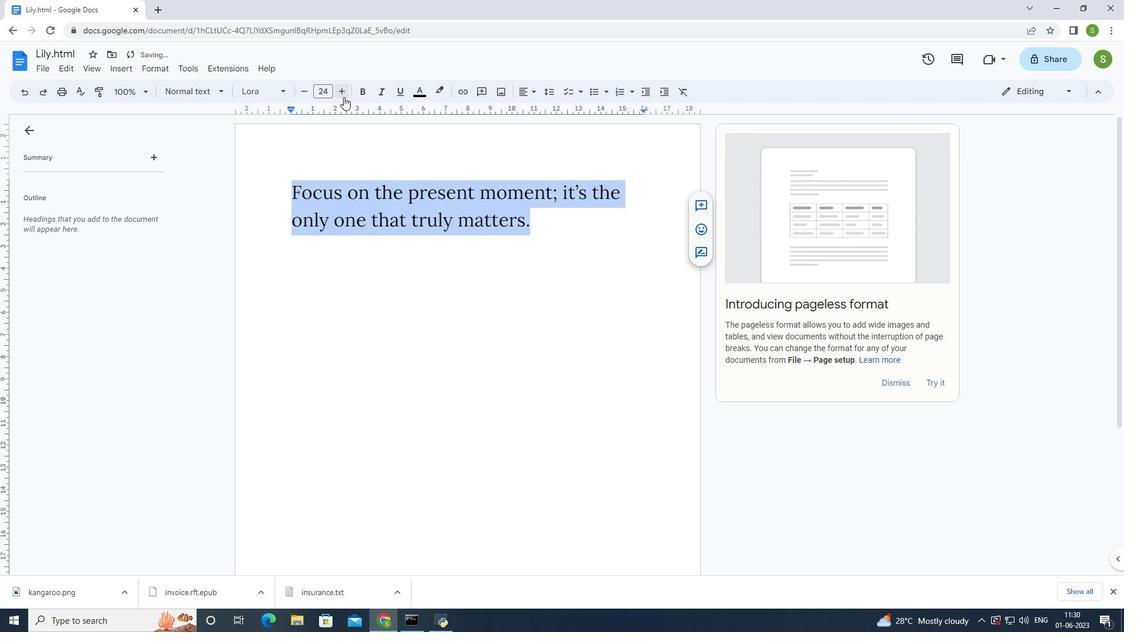 
Action: Mouse pressed left at (343, 97)
Screenshot: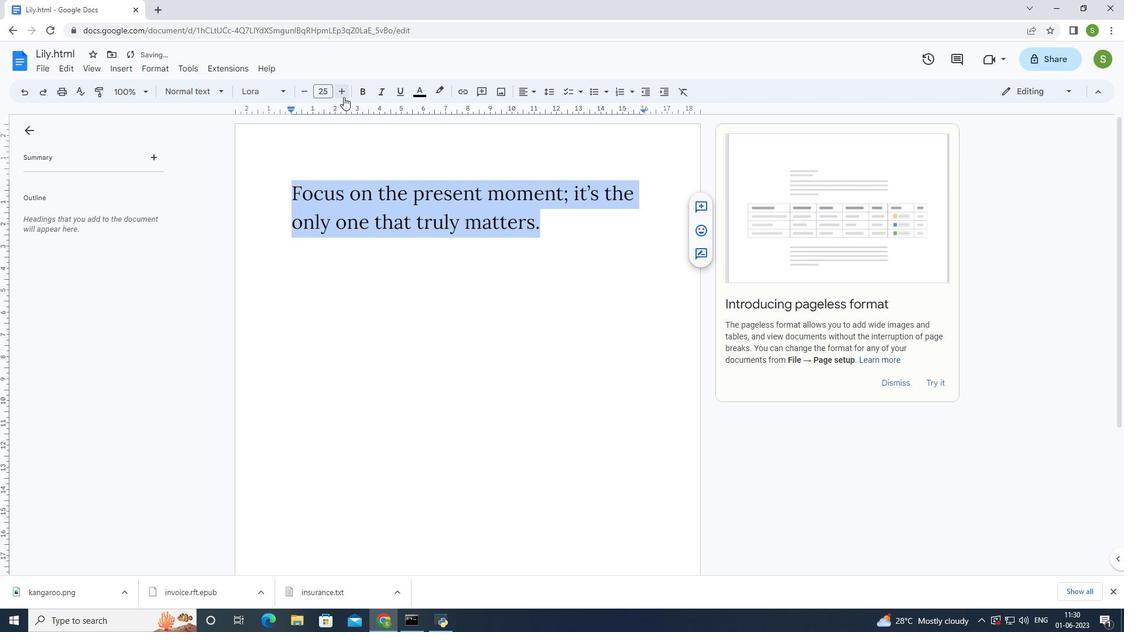 
Action: Mouse moved to (344, 97)
Screenshot: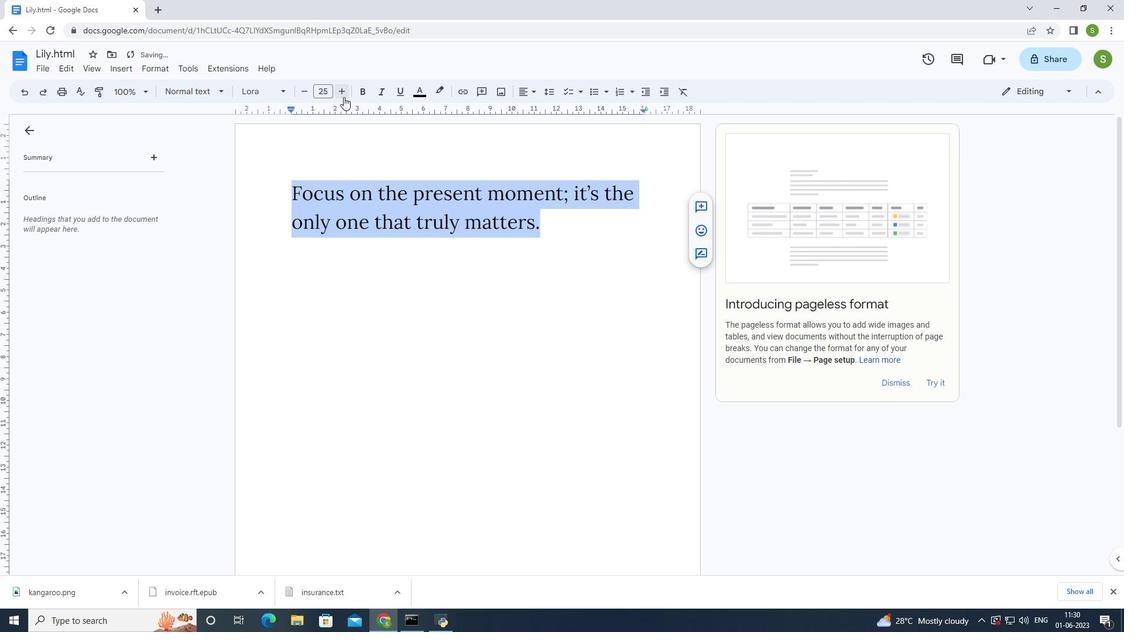 
Action: Mouse pressed left at (344, 97)
Screenshot: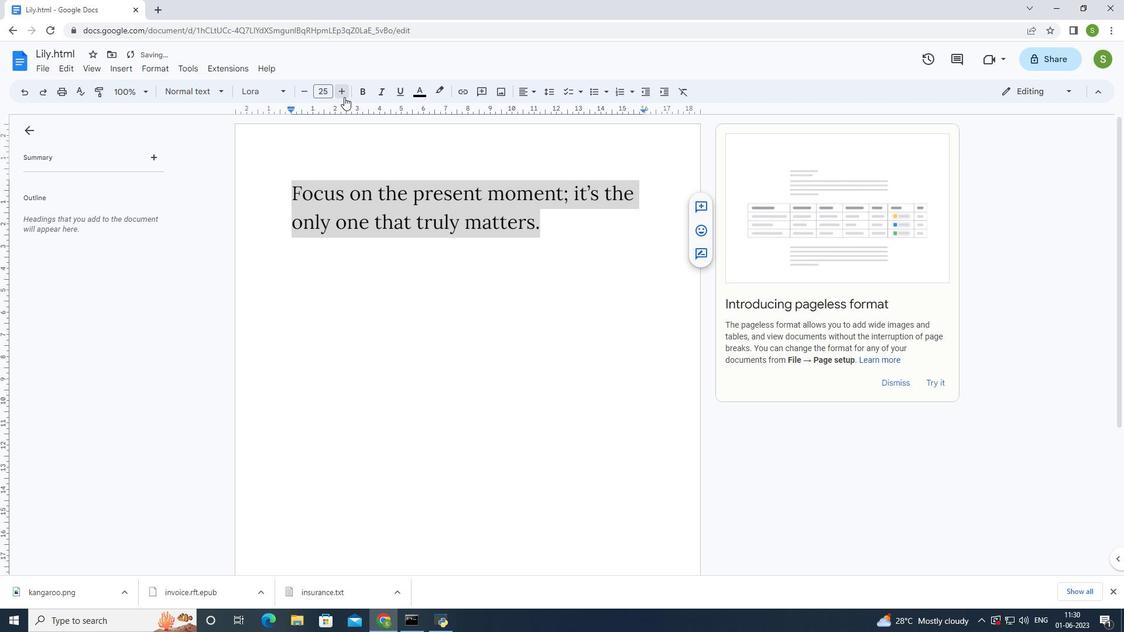 
Action: Mouse pressed left at (344, 97)
Screenshot: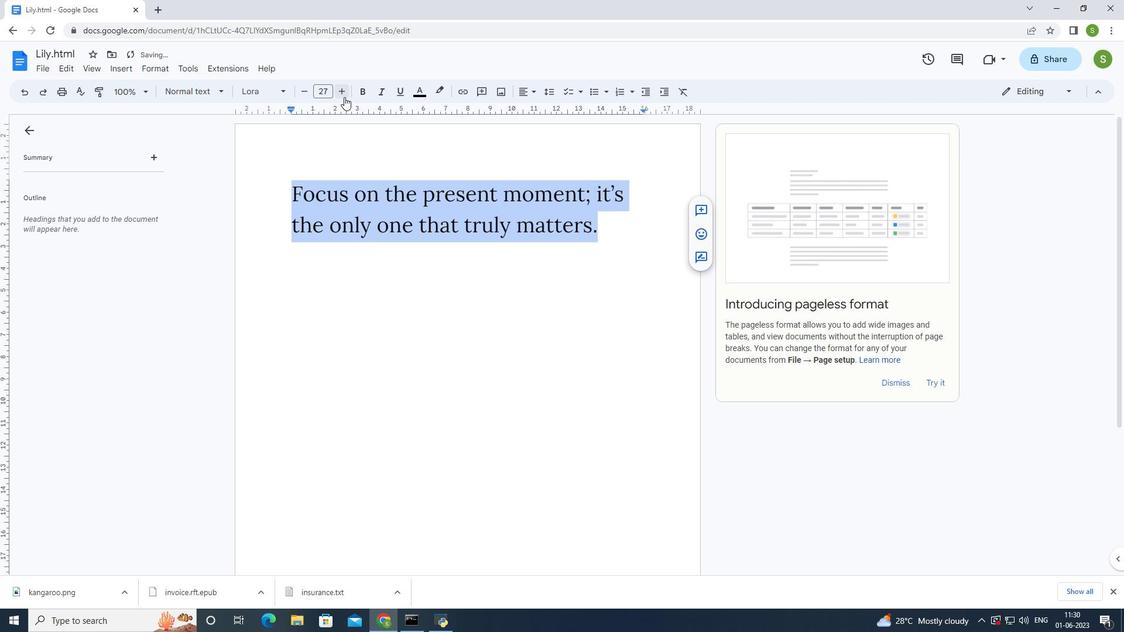 
Action: Mouse pressed left at (344, 97)
Screenshot: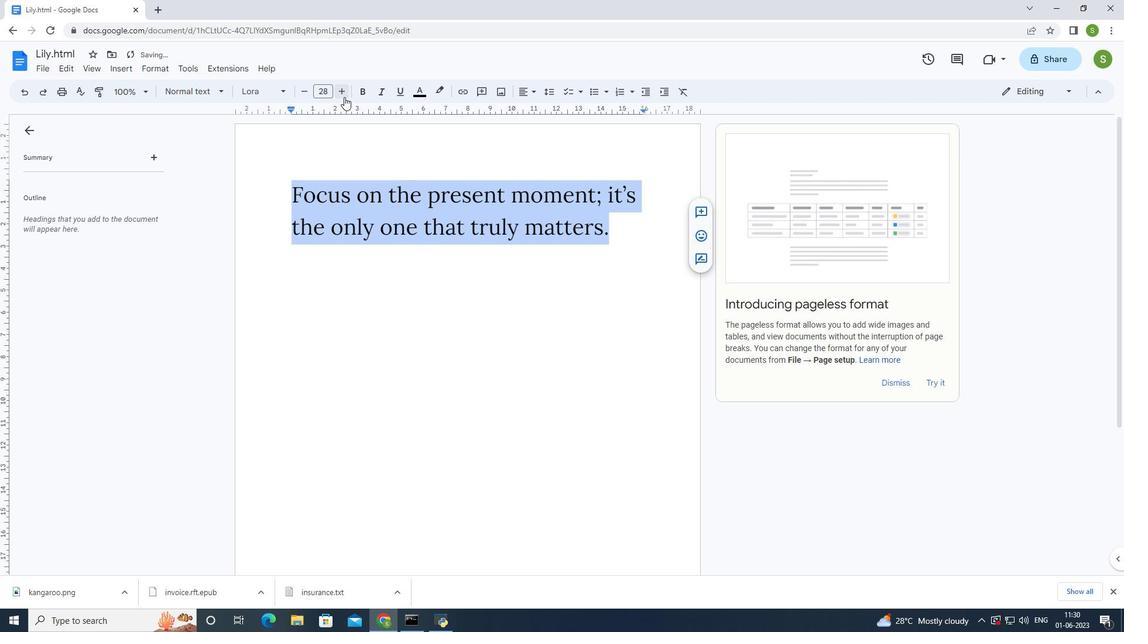 
Action: Mouse pressed left at (344, 97)
Screenshot: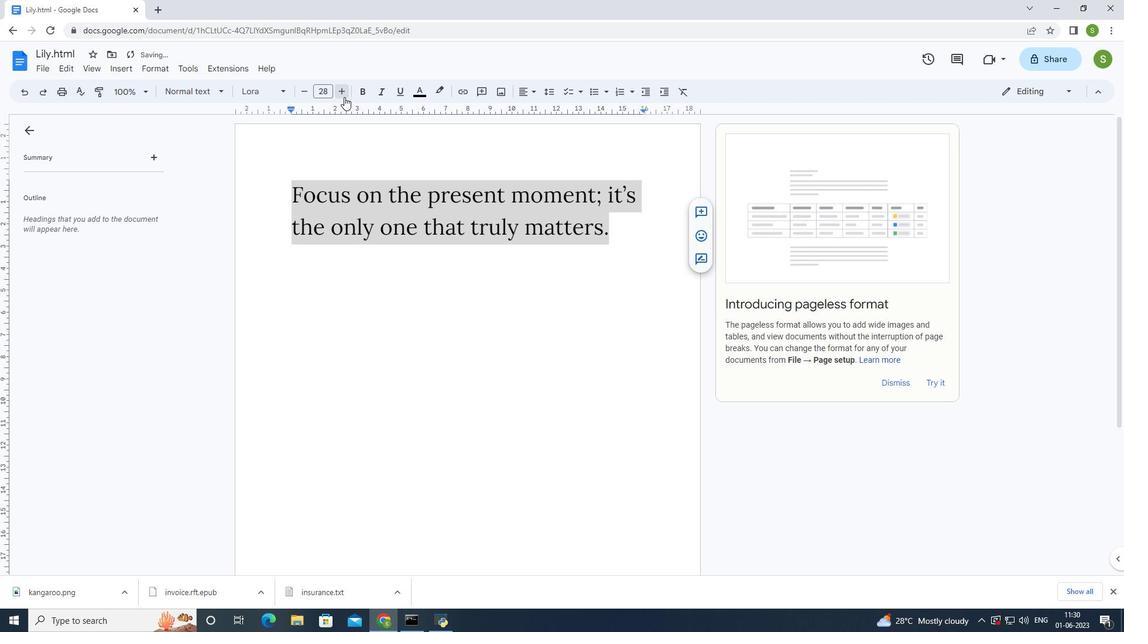 
Action: Mouse moved to (344, 96)
Screenshot: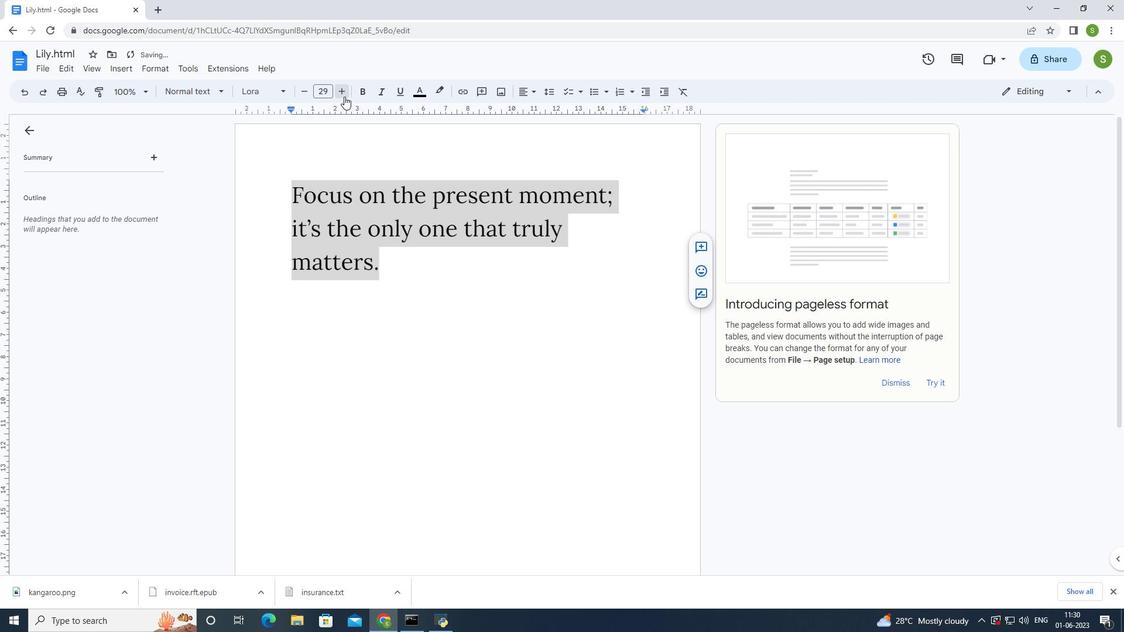 
Action: Mouse pressed left at (344, 96)
Screenshot: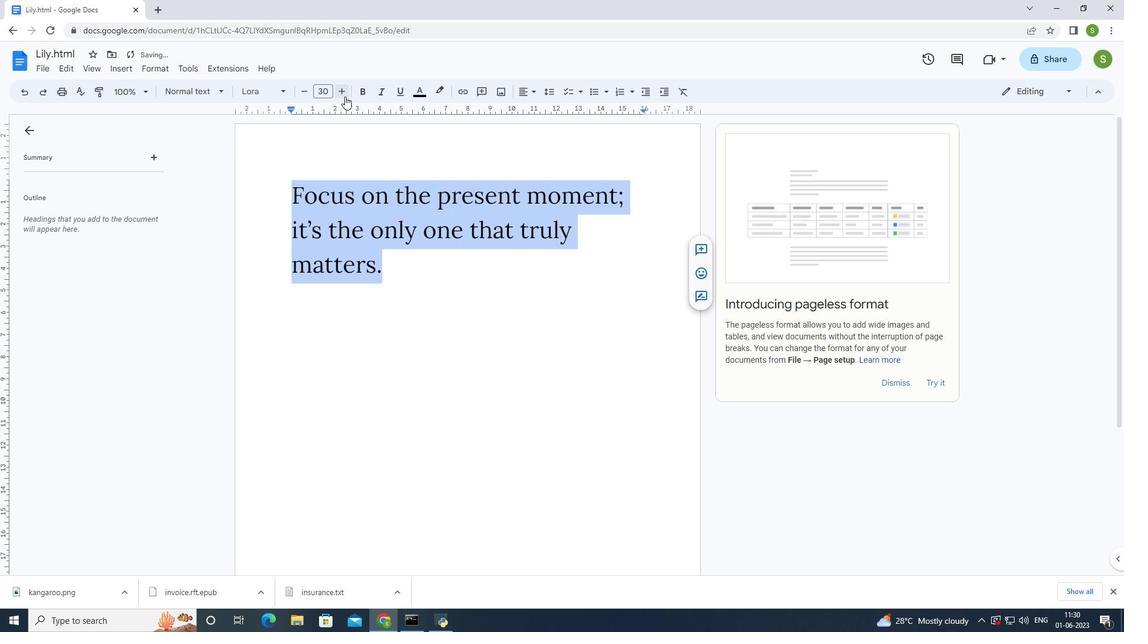 
Action: Mouse pressed left at (344, 96)
Screenshot: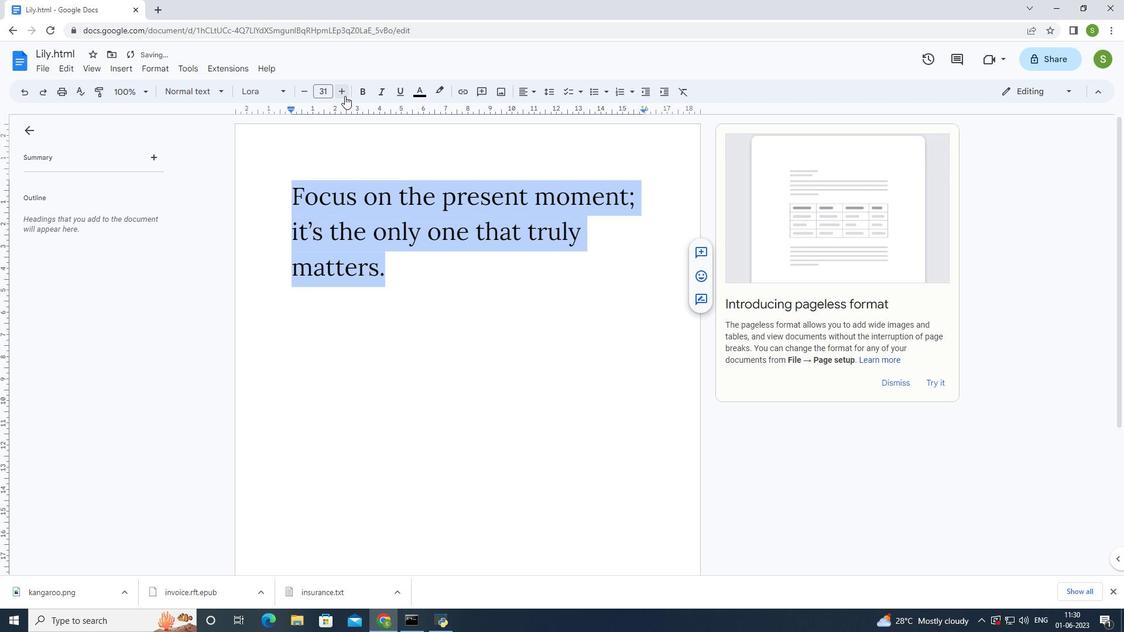 
Action: Mouse pressed left at (344, 96)
Screenshot: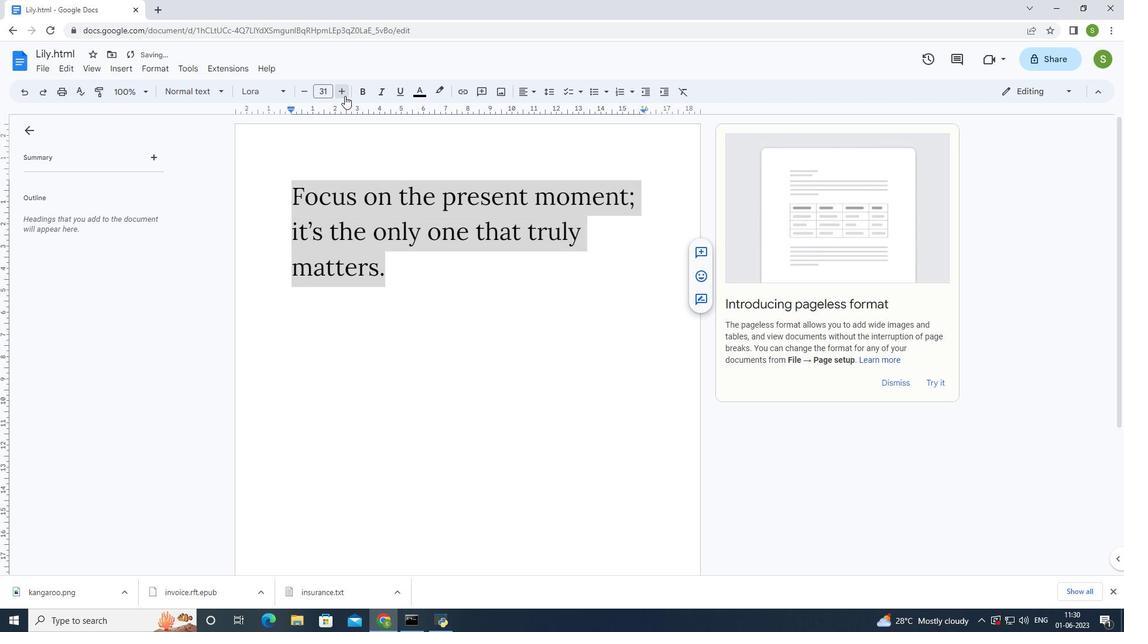 
Action: Mouse pressed left at (344, 96)
Screenshot: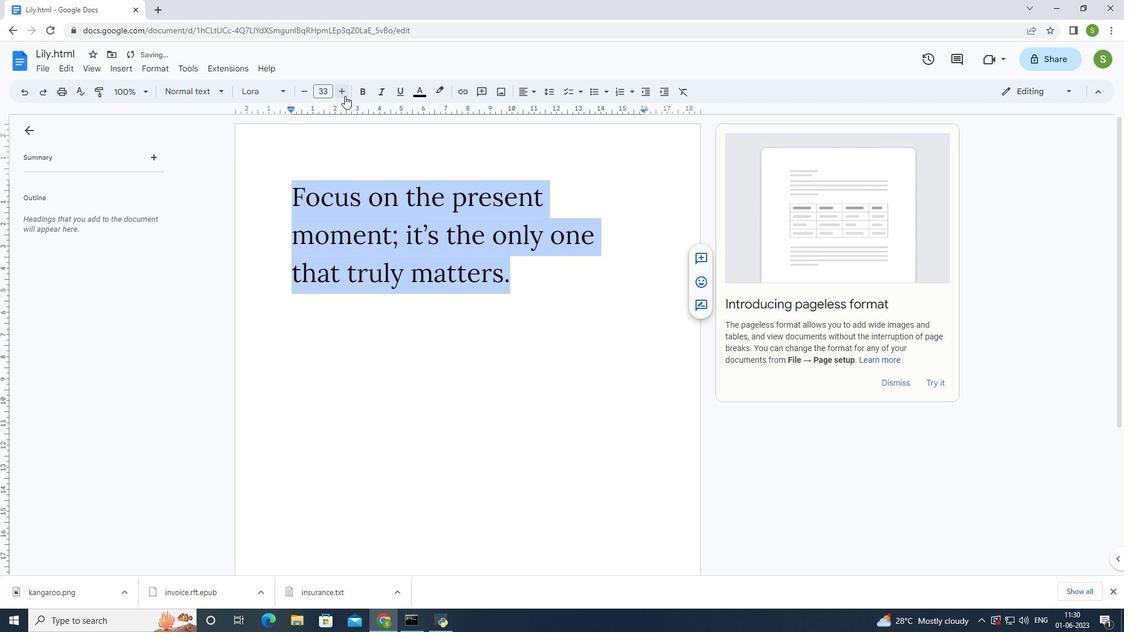 
Action: Mouse pressed left at (344, 96)
Screenshot: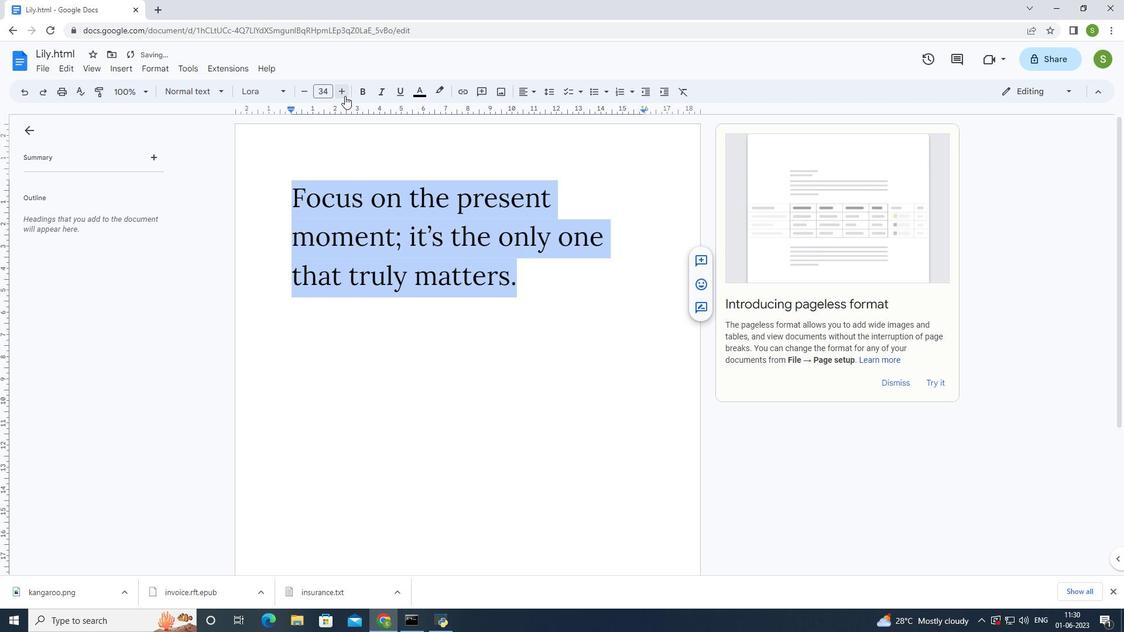 
Action: Mouse pressed left at (344, 96)
Screenshot: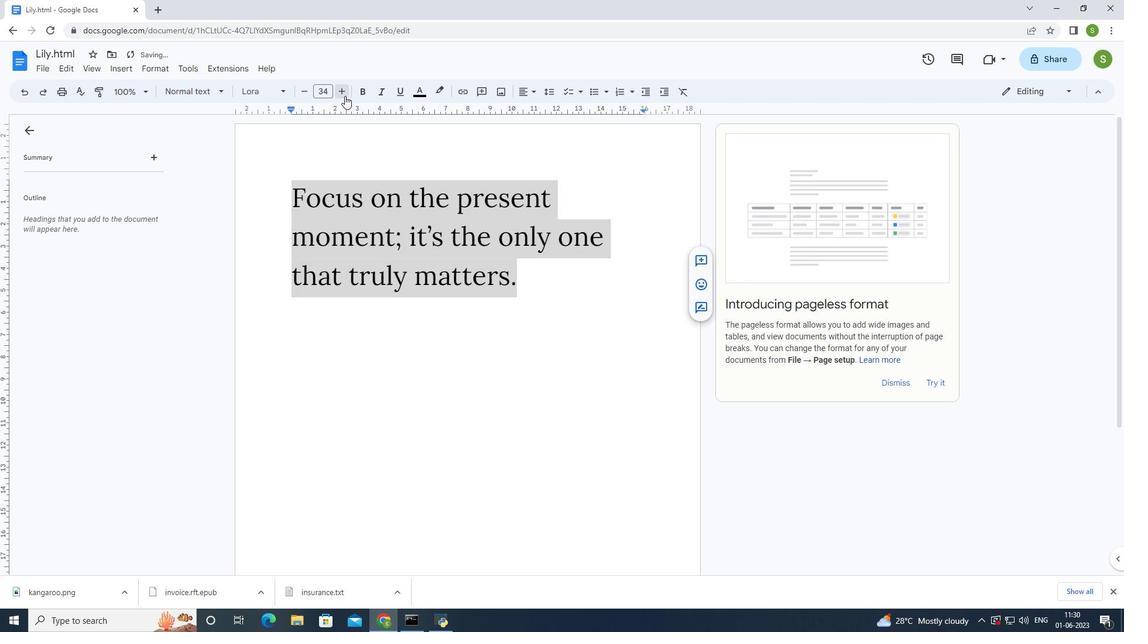 
Action: Mouse pressed left at (344, 96)
Screenshot: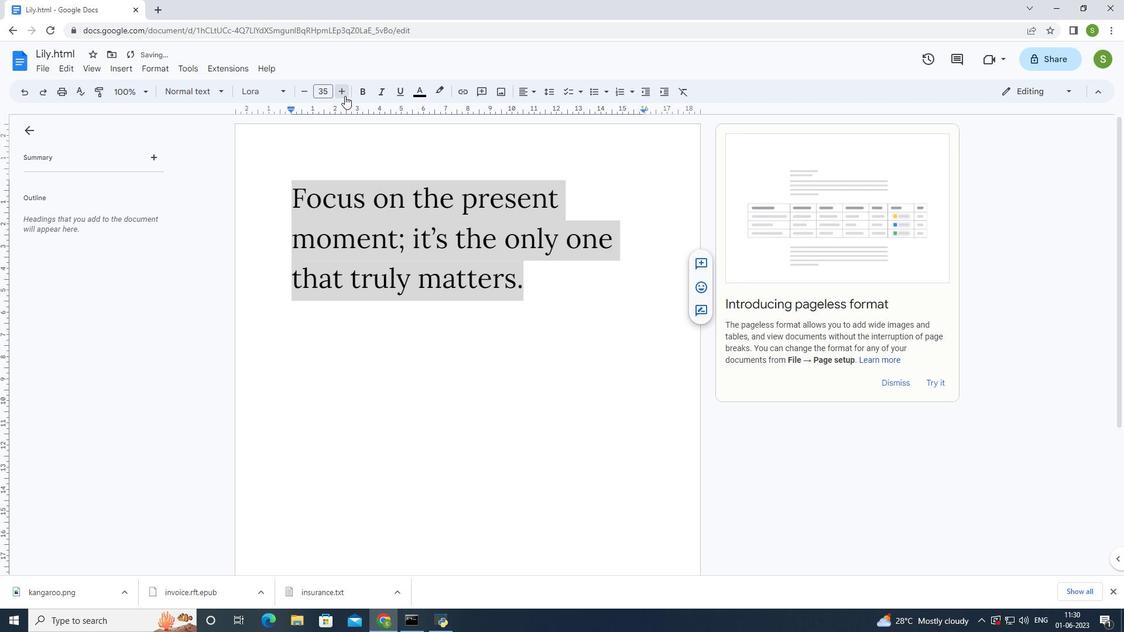 
Action: Mouse pressed left at (344, 96)
Screenshot: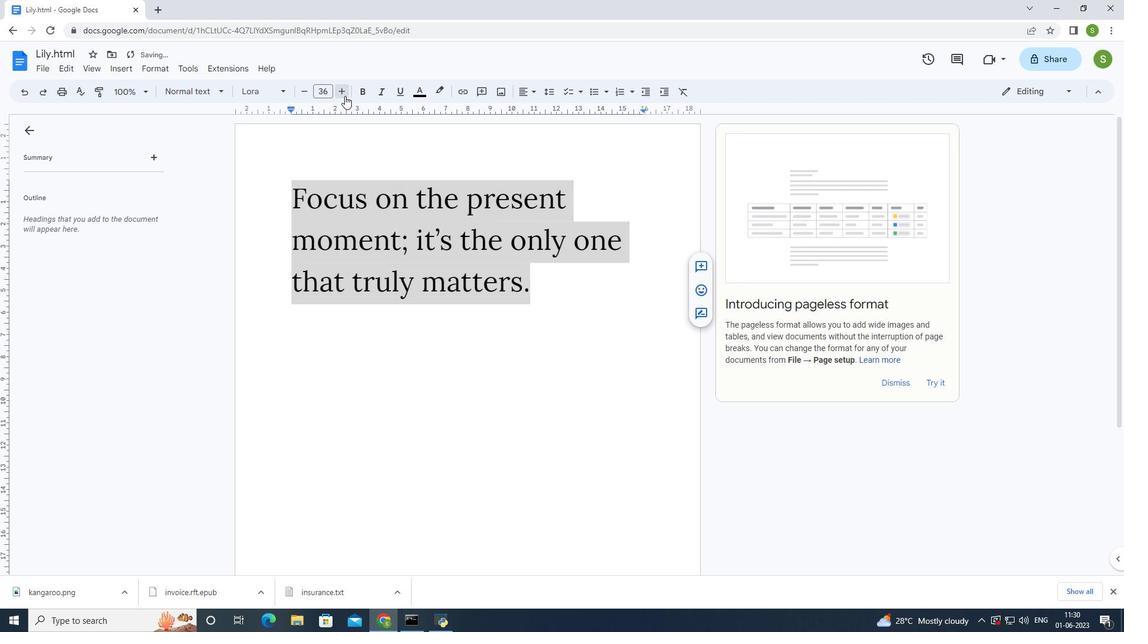 
Action: Mouse pressed left at (344, 96)
Screenshot: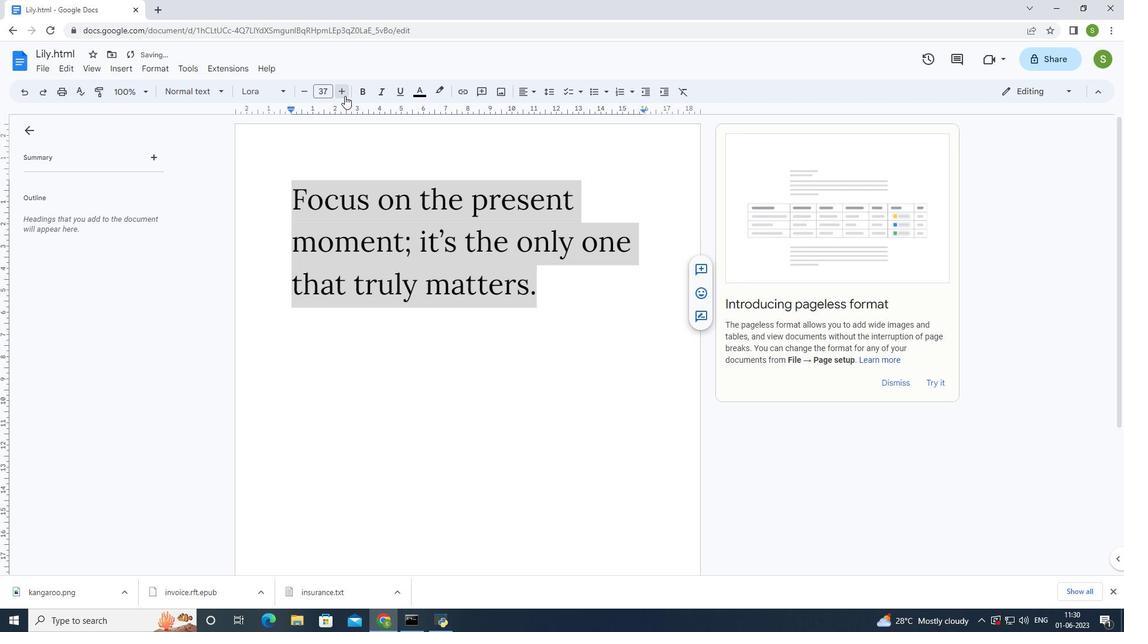 
Action: Mouse pressed left at (344, 96)
Screenshot: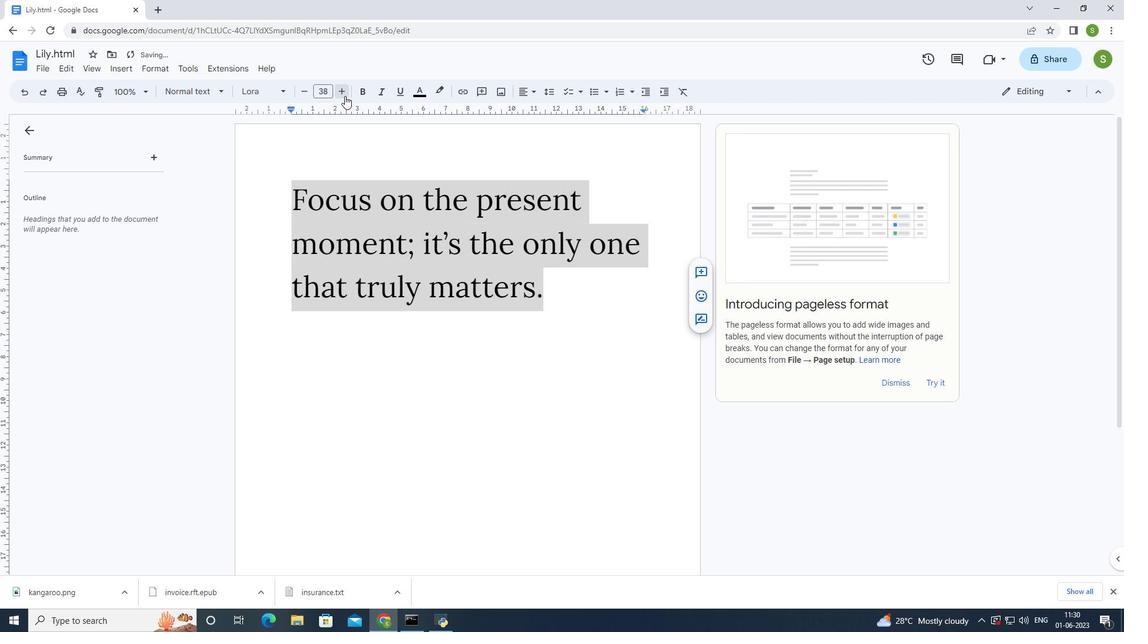 
Action: Mouse pressed left at (344, 96)
Screenshot: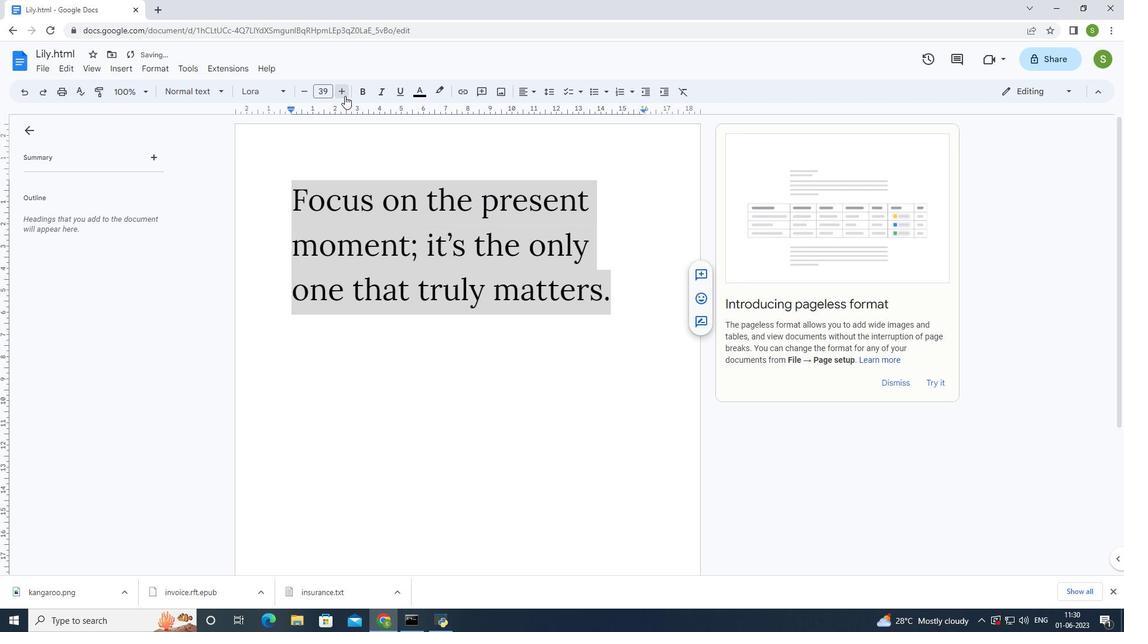 
Action: Mouse pressed left at (344, 96)
Screenshot: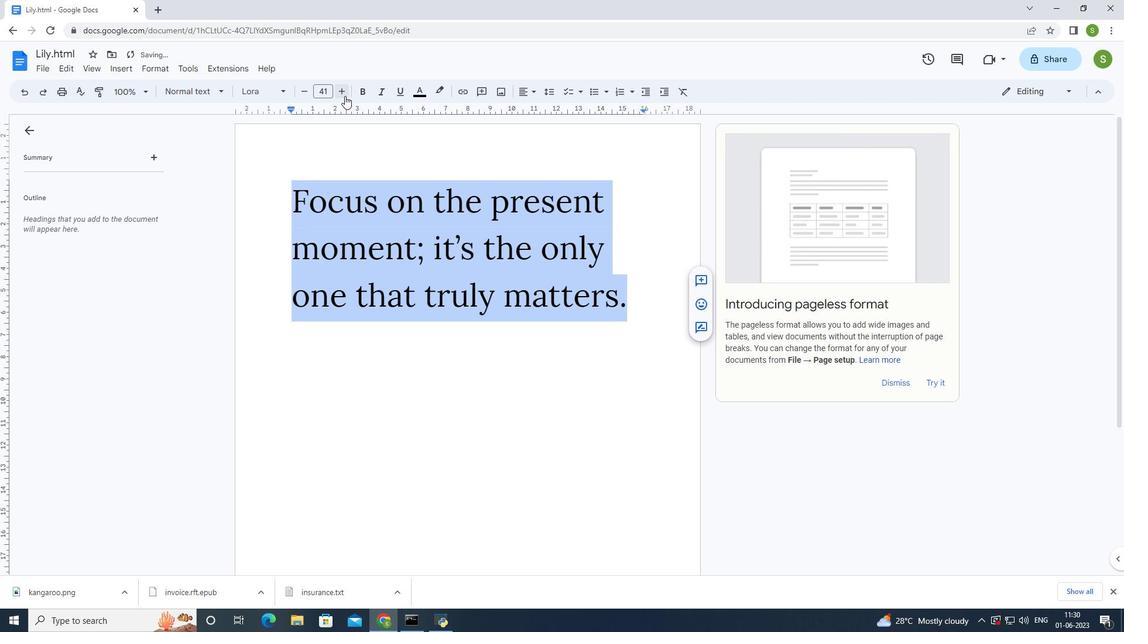 
Action: Mouse pressed left at (344, 96)
Screenshot: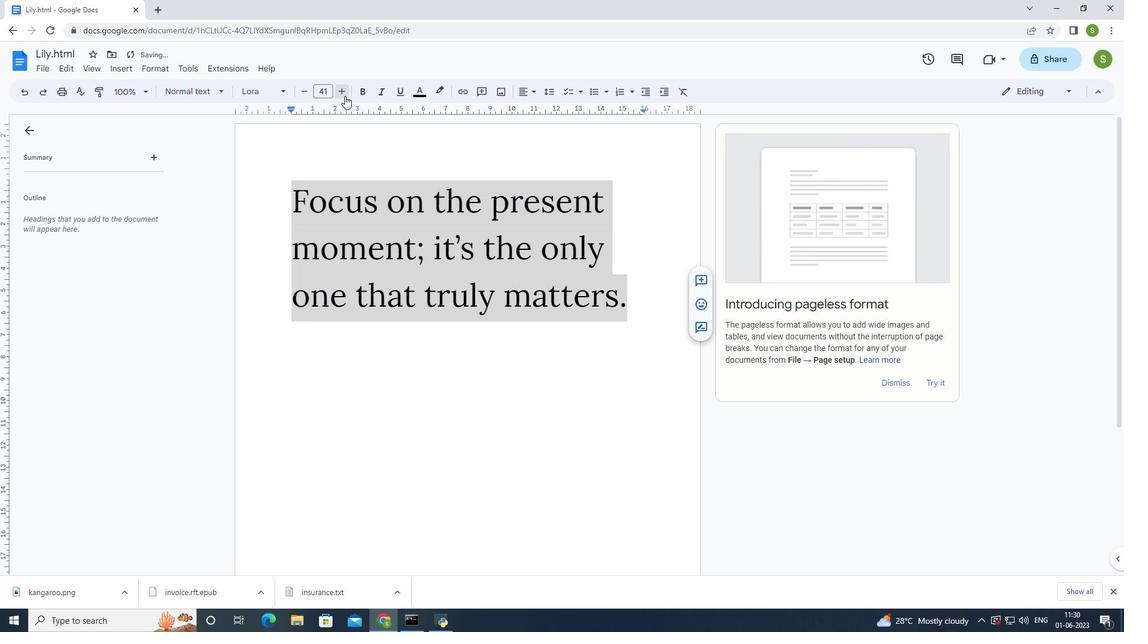 
Action: Mouse pressed left at (344, 96)
Screenshot: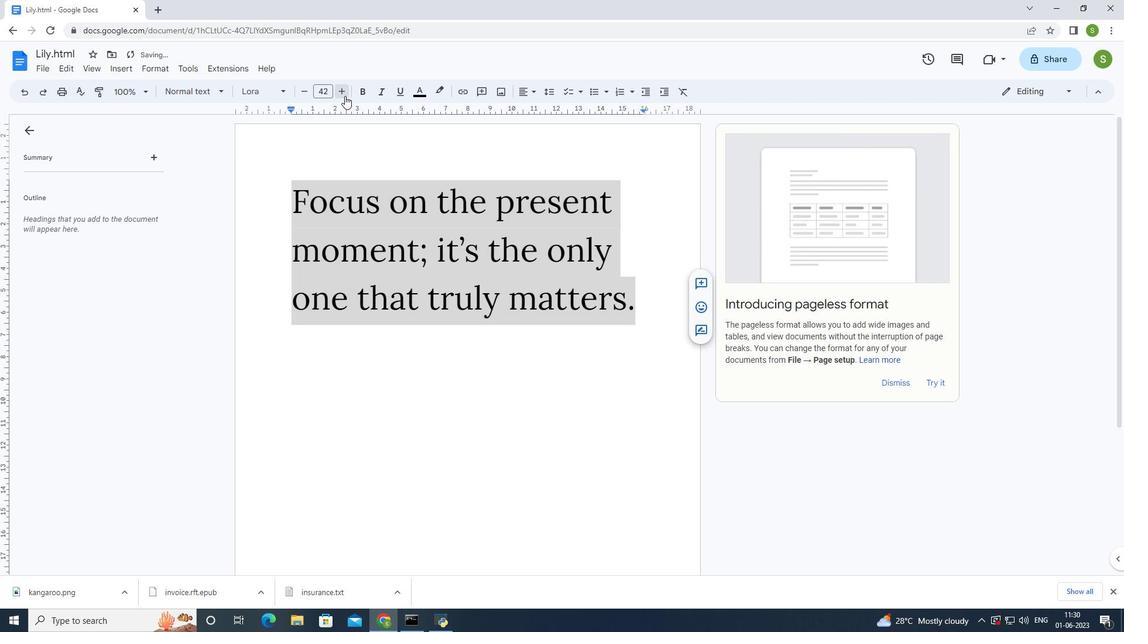 
Action: Mouse pressed left at (344, 96)
Screenshot: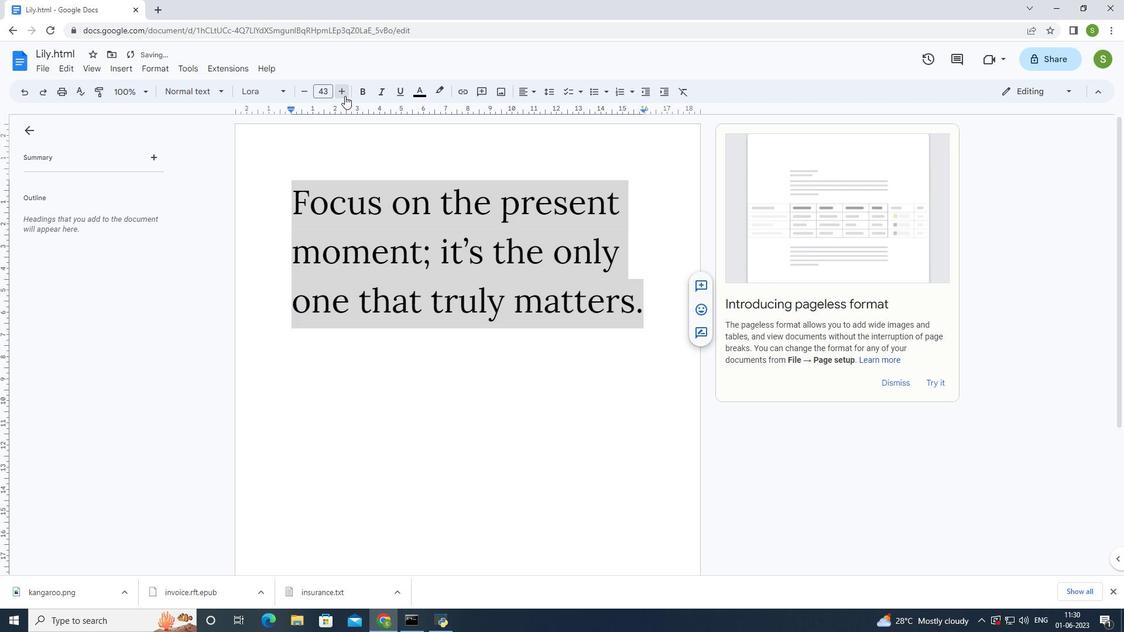 
Action: Mouse pressed left at (344, 96)
Screenshot: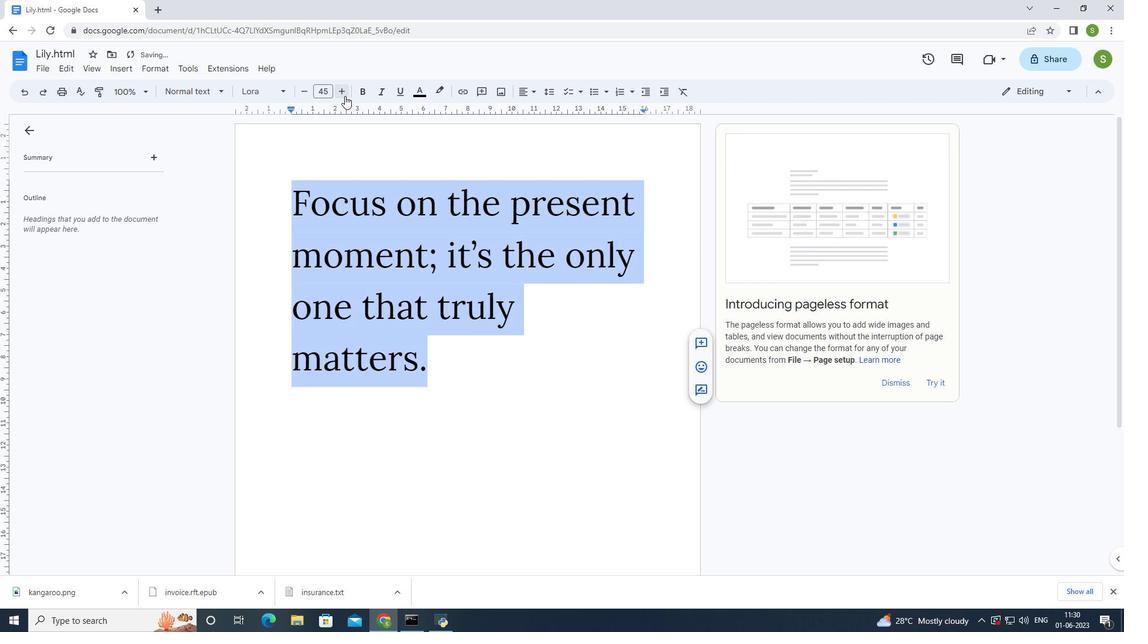 
Action: Mouse pressed left at (344, 96)
Screenshot: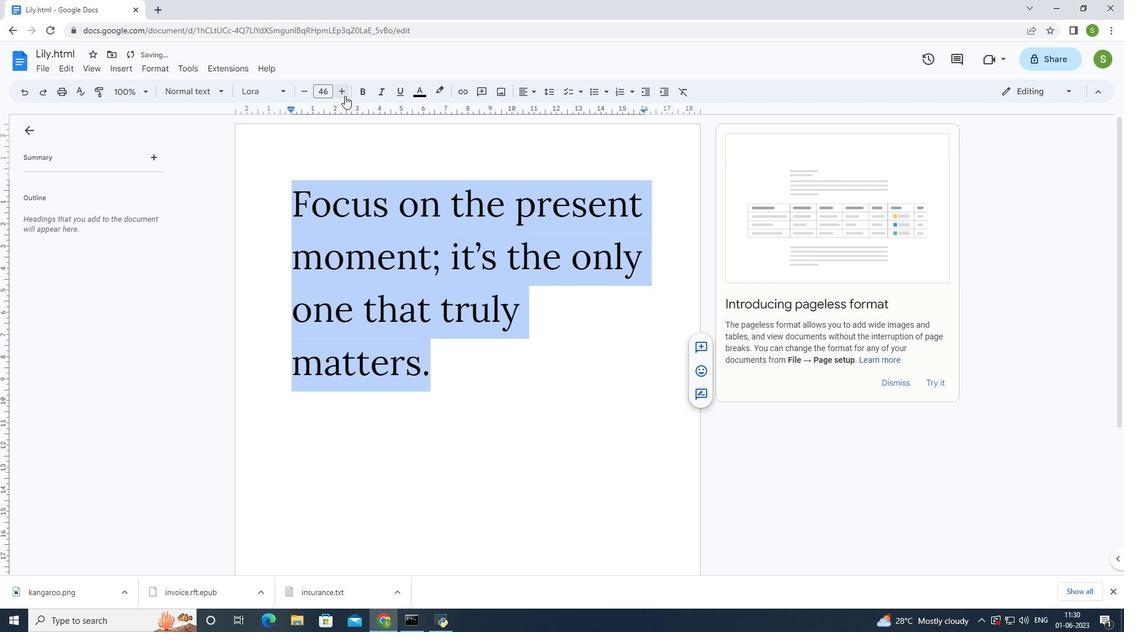 
Action: Mouse pressed left at (344, 96)
Screenshot: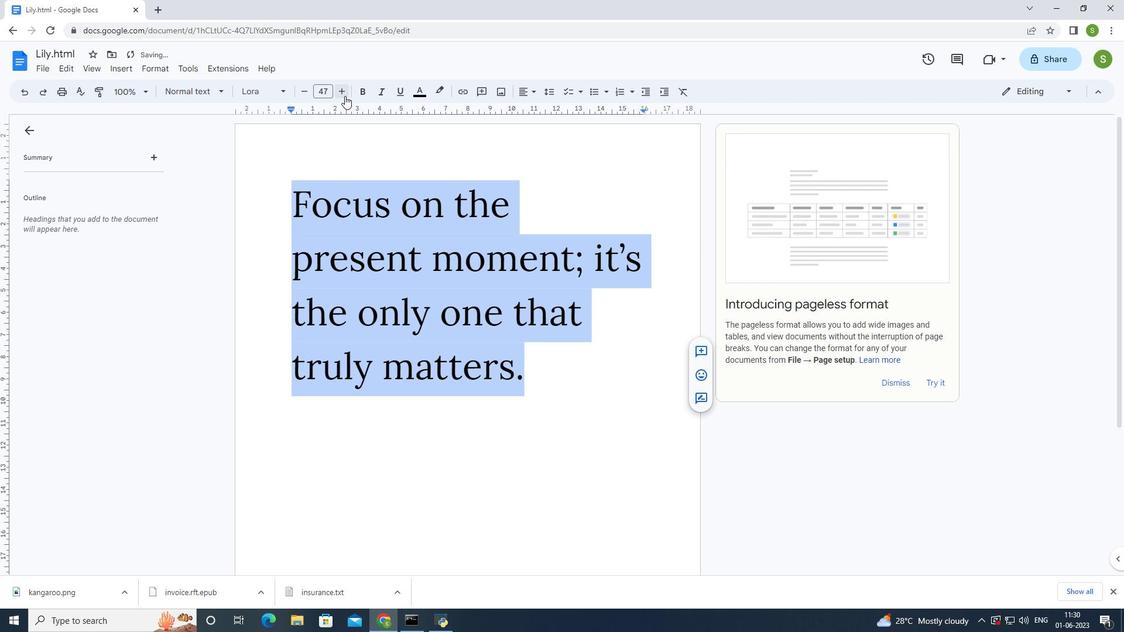 
Action: Mouse moved to (532, 93)
Screenshot: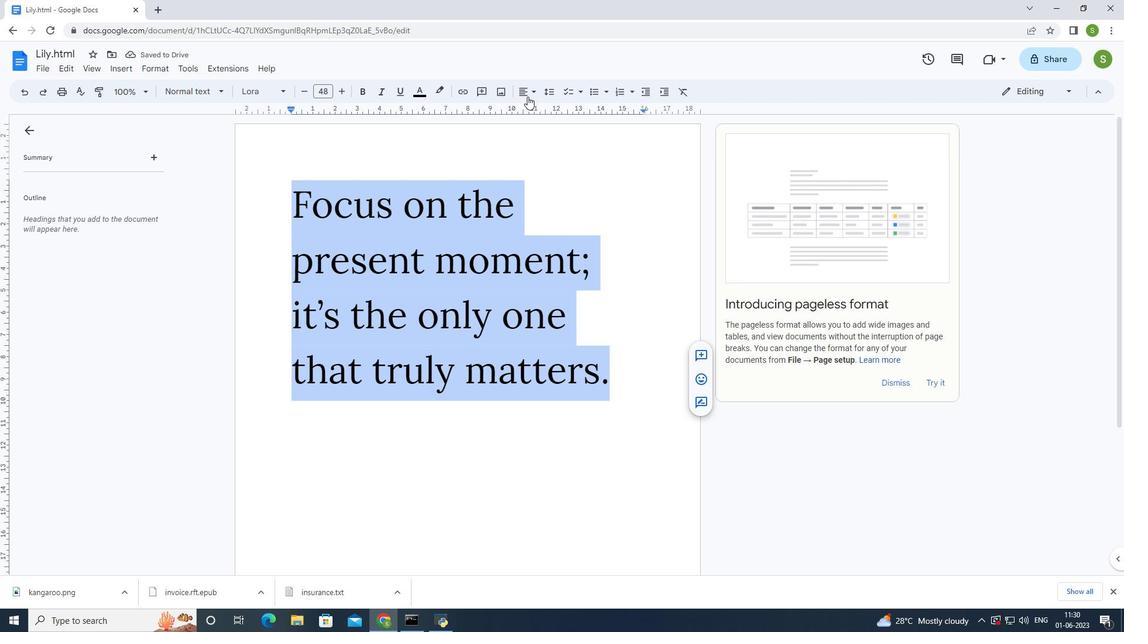 
Action: Mouse pressed left at (532, 93)
Screenshot: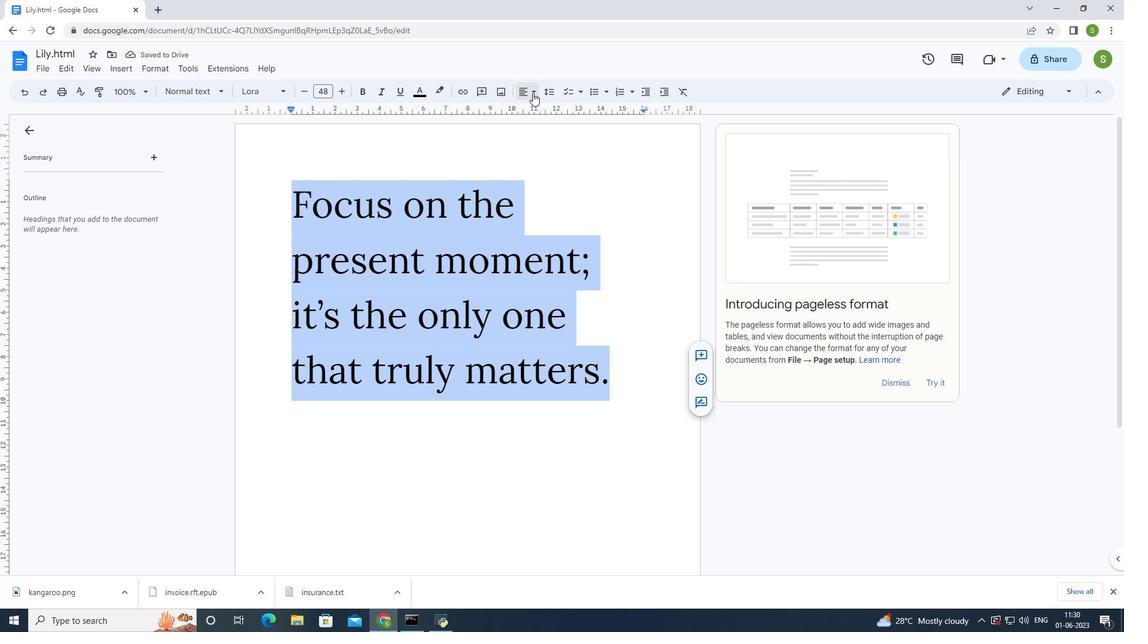 
Action: Mouse moved to (581, 113)
Screenshot: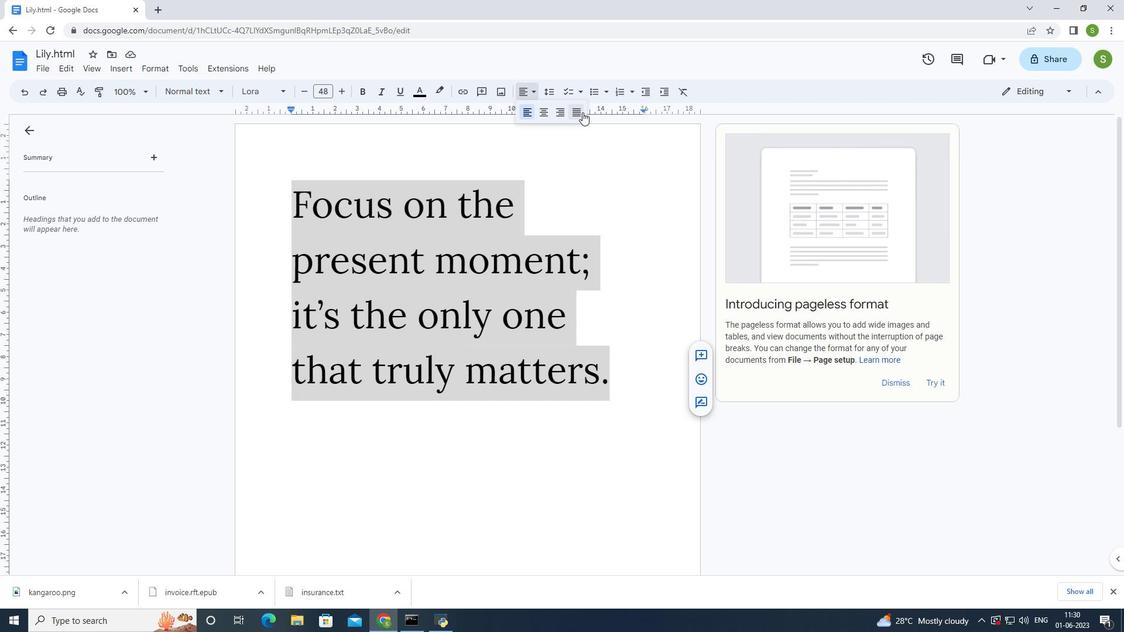 
Action: Mouse pressed left at (581, 113)
Screenshot: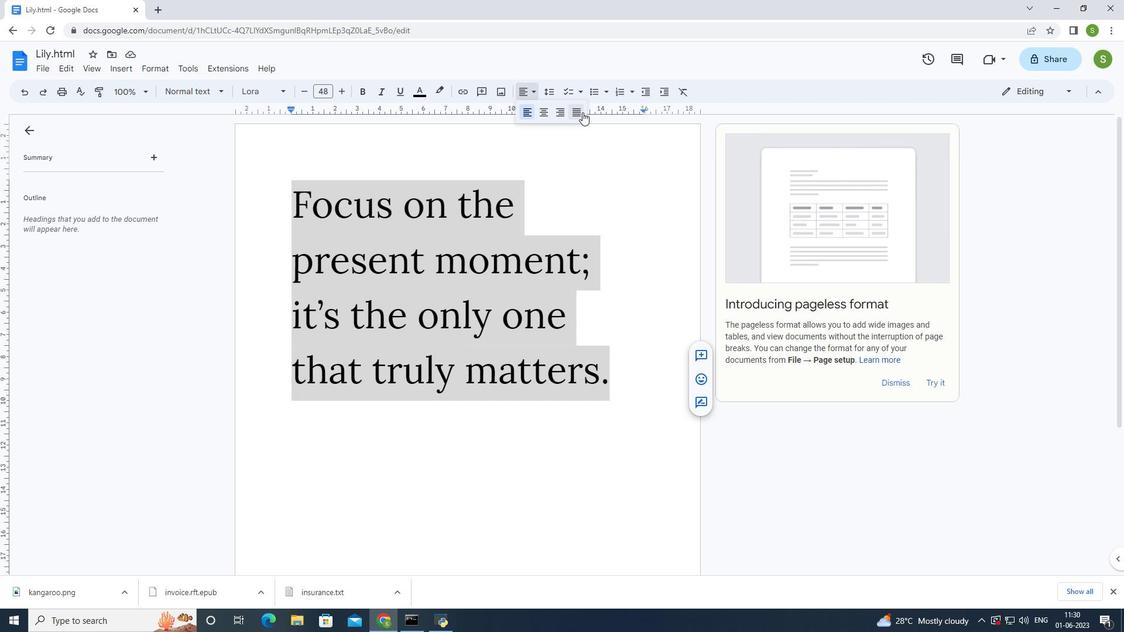 
Action: Mouse moved to (421, 91)
Screenshot: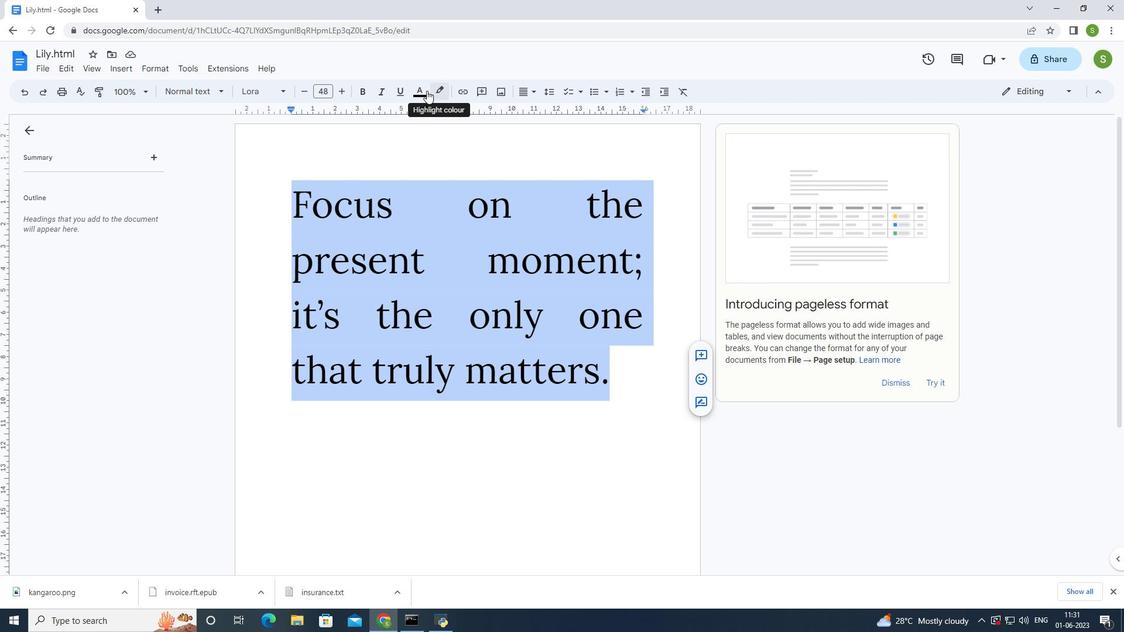 
Action: Mouse pressed left at (421, 91)
Screenshot: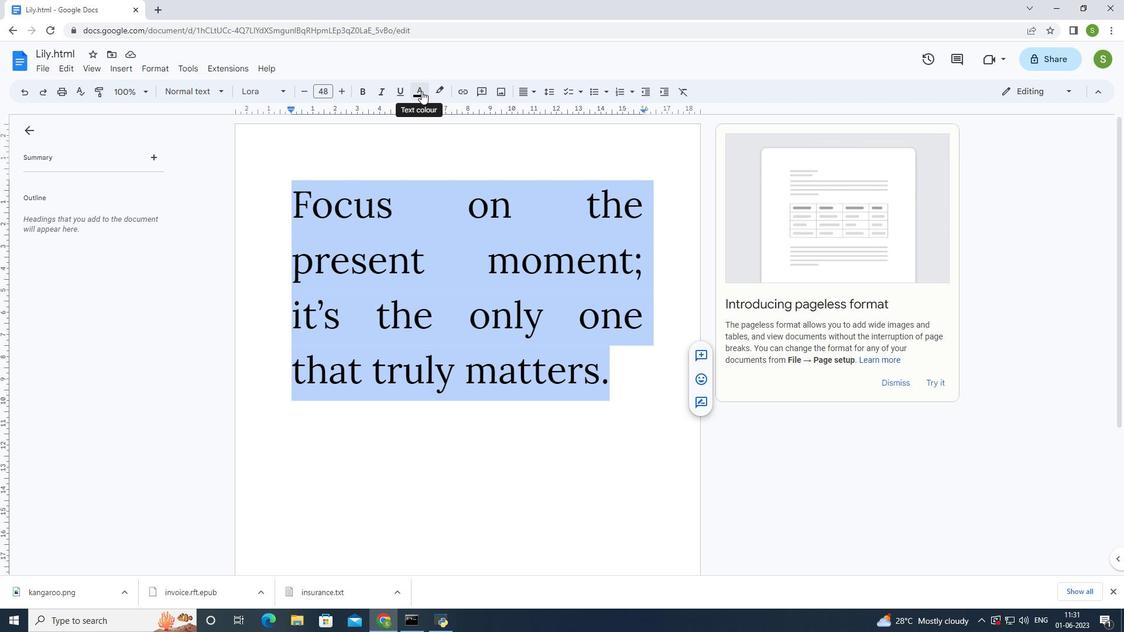 
Action: Mouse moved to (449, 177)
Screenshot: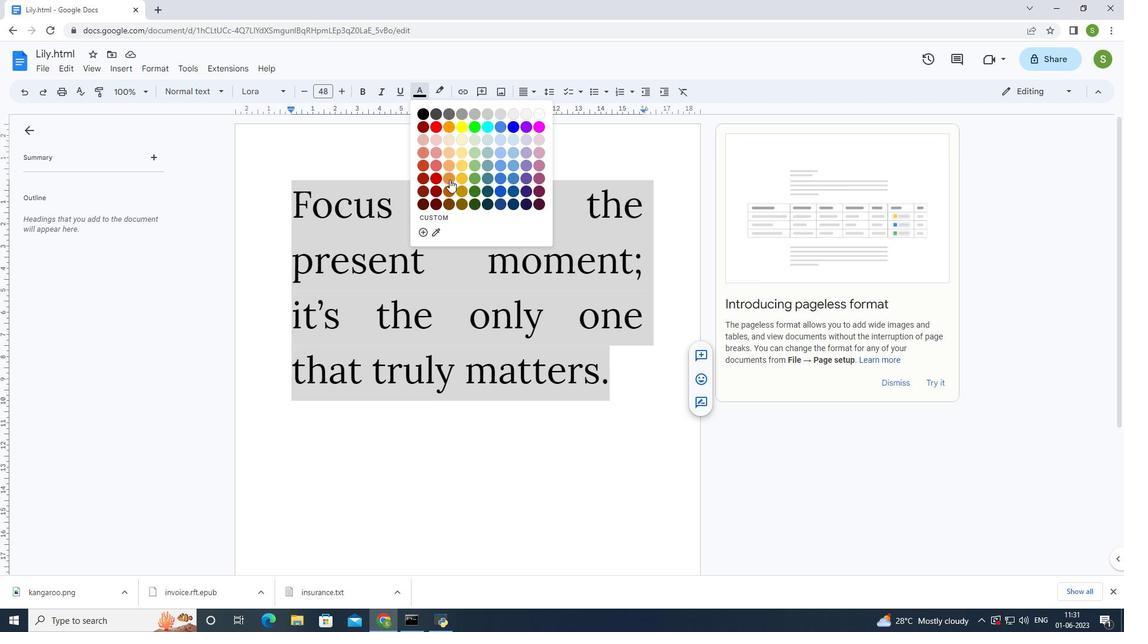 
Action: Mouse pressed left at (449, 177)
Screenshot: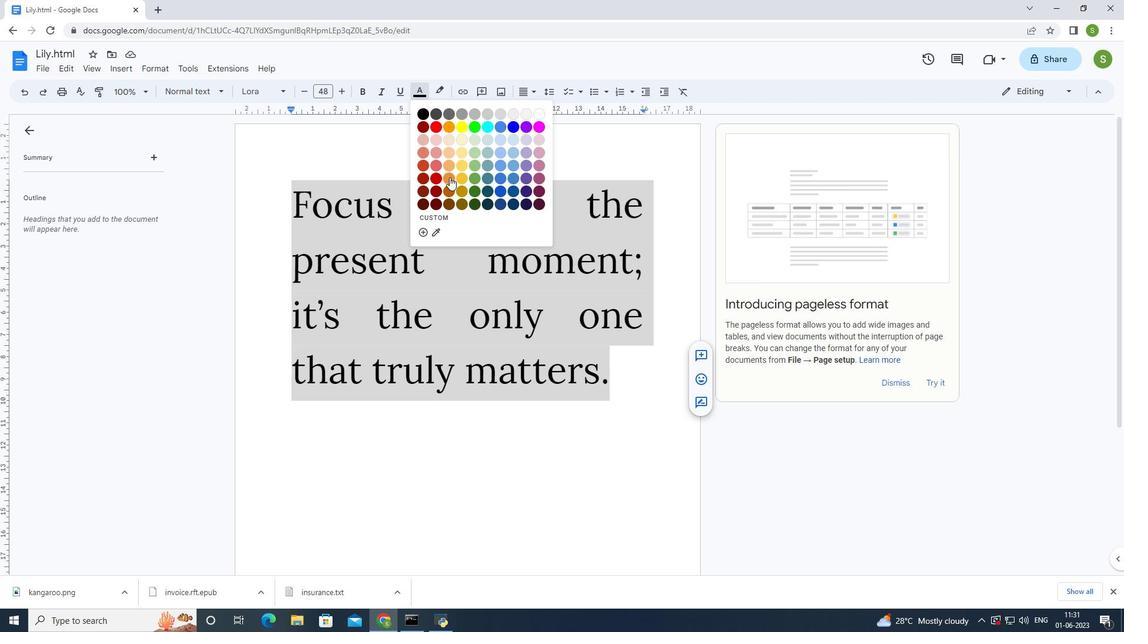
Action: Mouse moved to (467, 428)
Screenshot: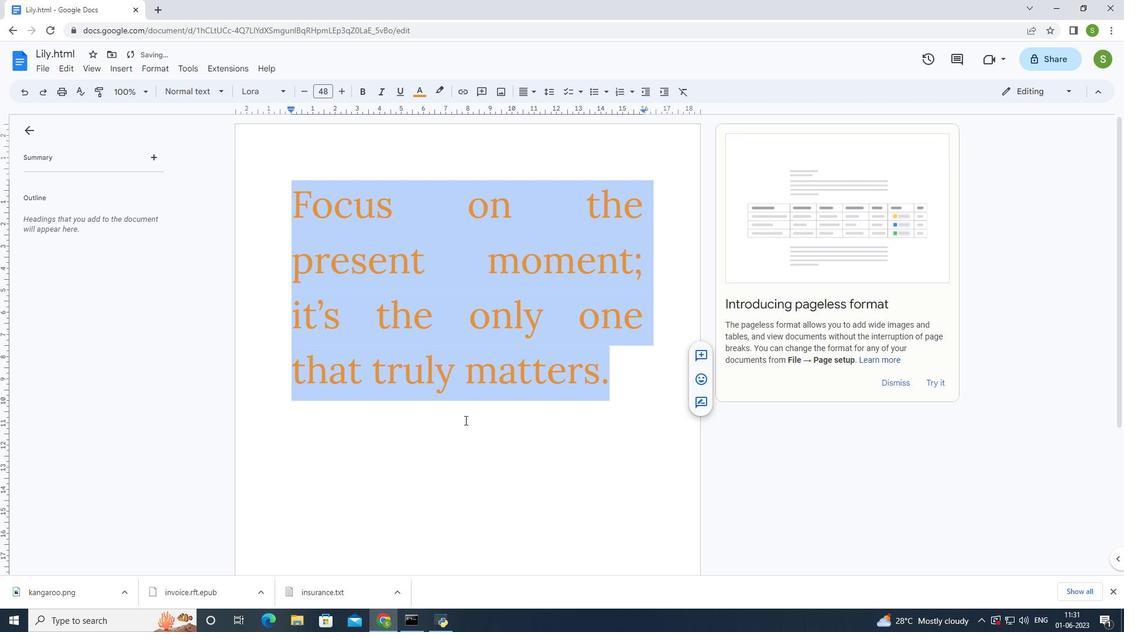 
Action: Mouse pressed left at (467, 428)
Screenshot: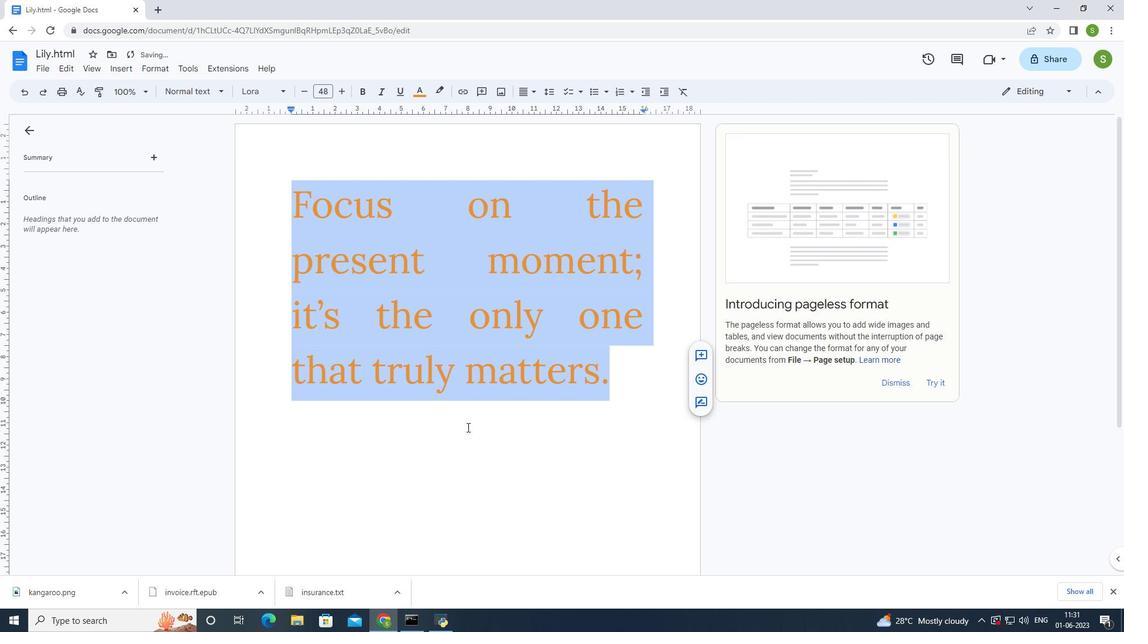 
Action: Mouse moved to (475, 391)
Screenshot: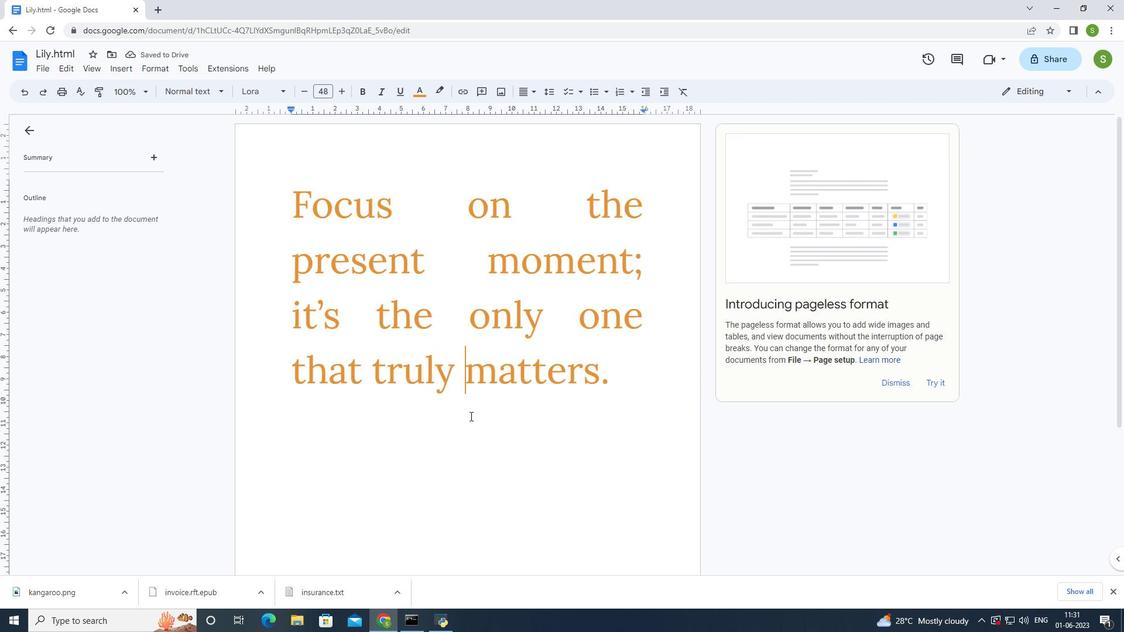 
Action: Key pressed ctrl+S
Screenshot: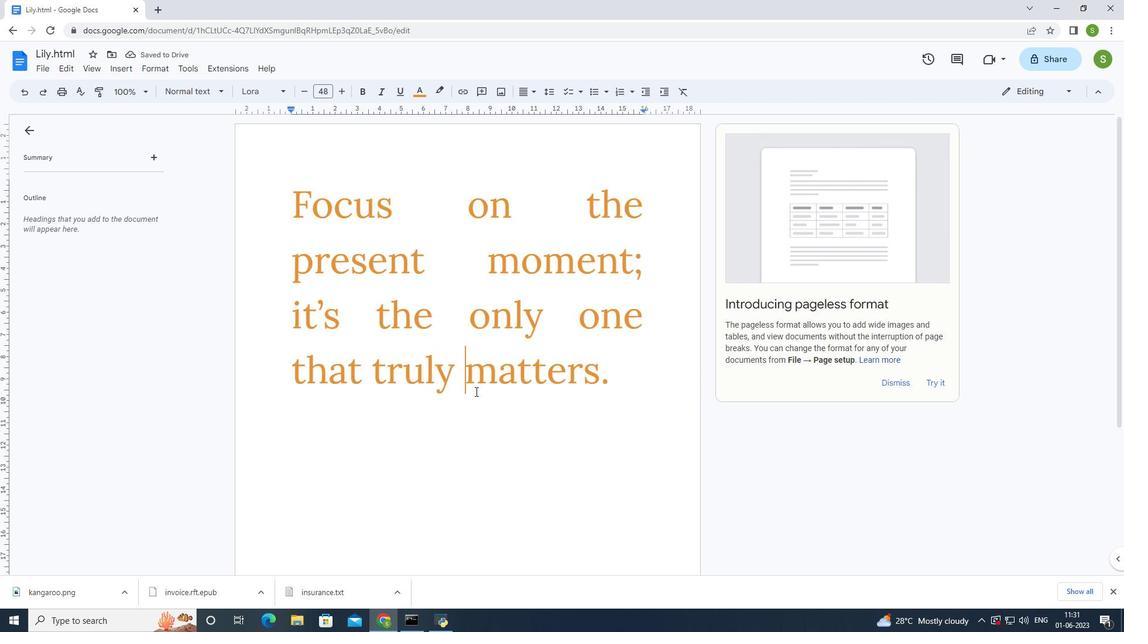 
